 Task: Font style For heading Use Bodoni MT with Light dark cornflower blue 2 colour & bold. font size for heading '12 Pt. 'Change the font style of data to Andalusand font size to  14 Pt. Change the alignment of both headline & data to  Align right. In the sheet  auditingSalesByRegion_2023
Action: Mouse moved to (6, 19)
Screenshot: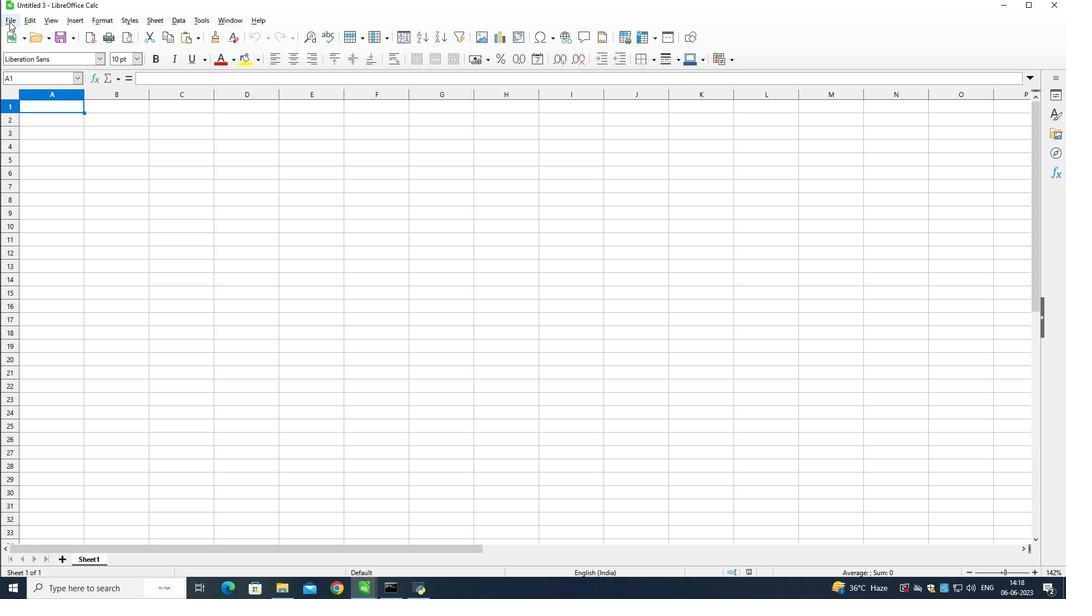 
Action: Mouse pressed left at (6, 19)
Screenshot: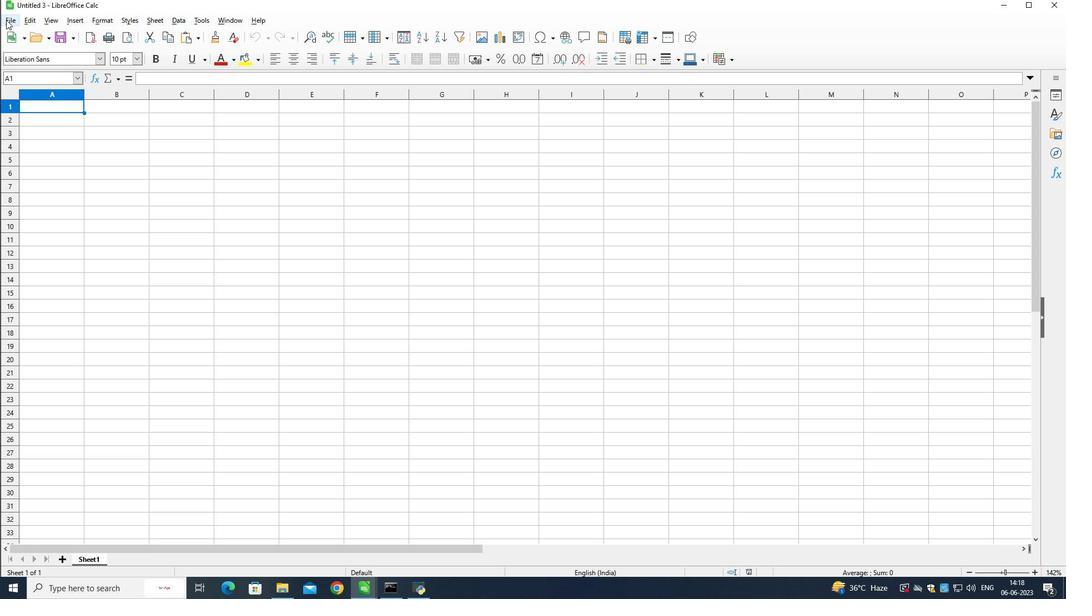 
Action: Mouse moved to (25, 46)
Screenshot: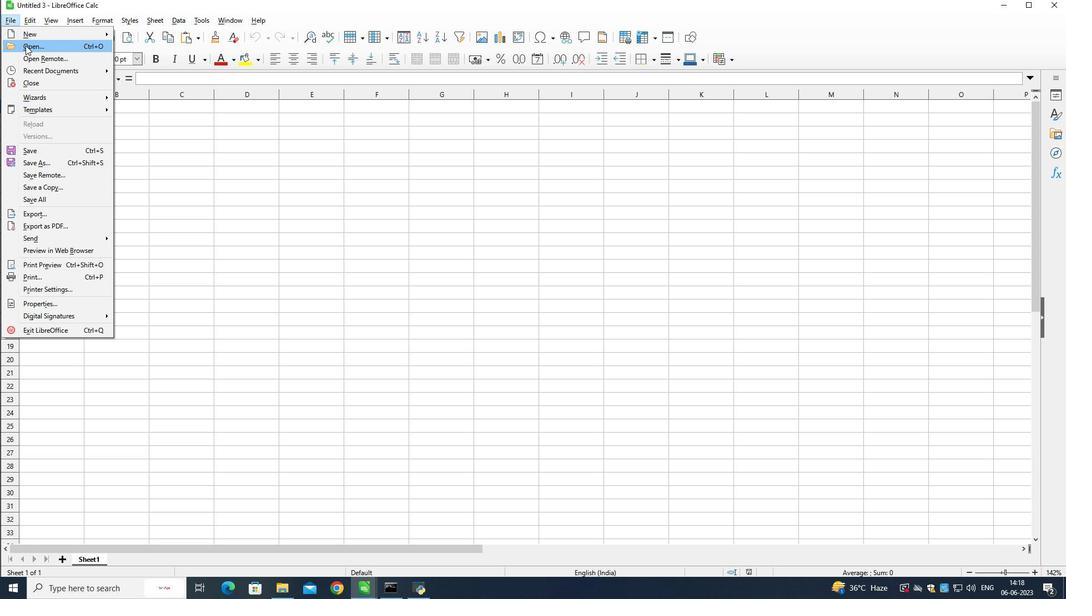 
Action: Mouse pressed left at (25, 46)
Screenshot: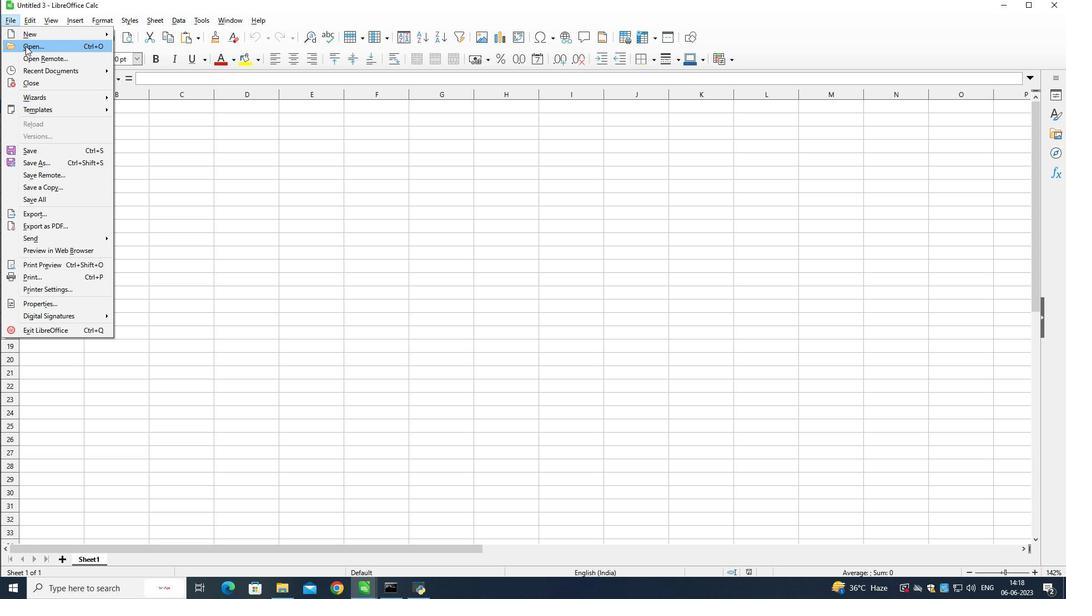 
Action: Mouse moved to (63, 105)
Screenshot: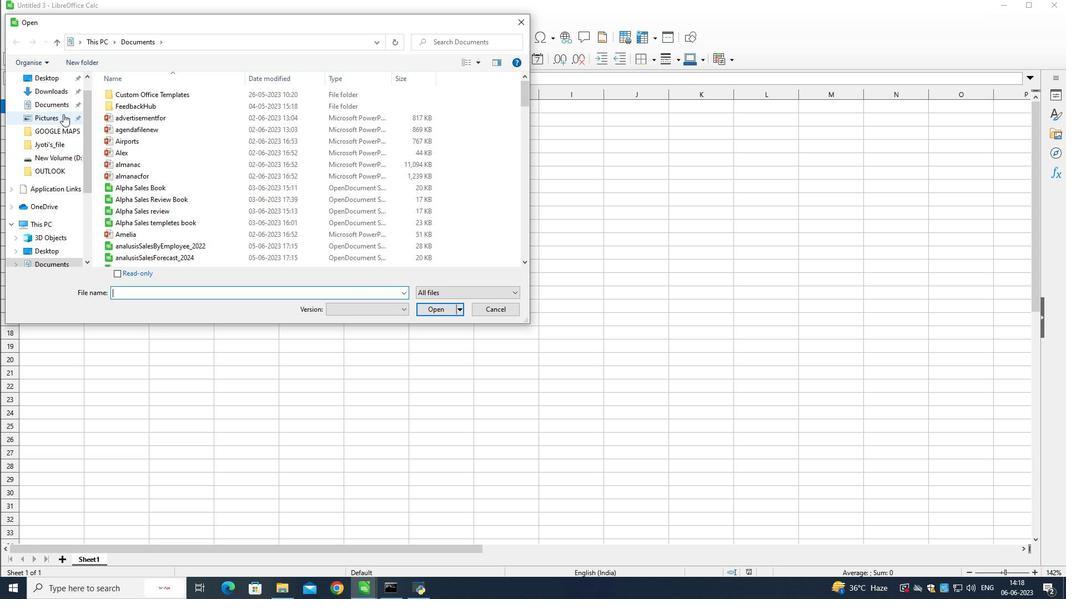 
Action: Mouse scrolled (63, 106) with delta (0, 0)
Screenshot: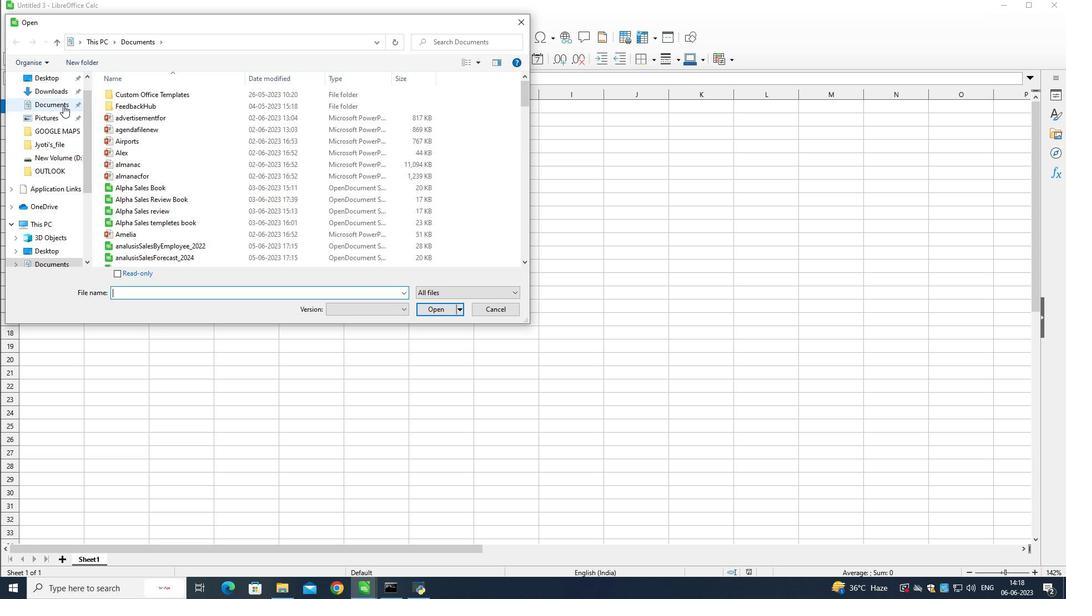 
Action: Mouse scrolled (63, 106) with delta (0, 0)
Screenshot: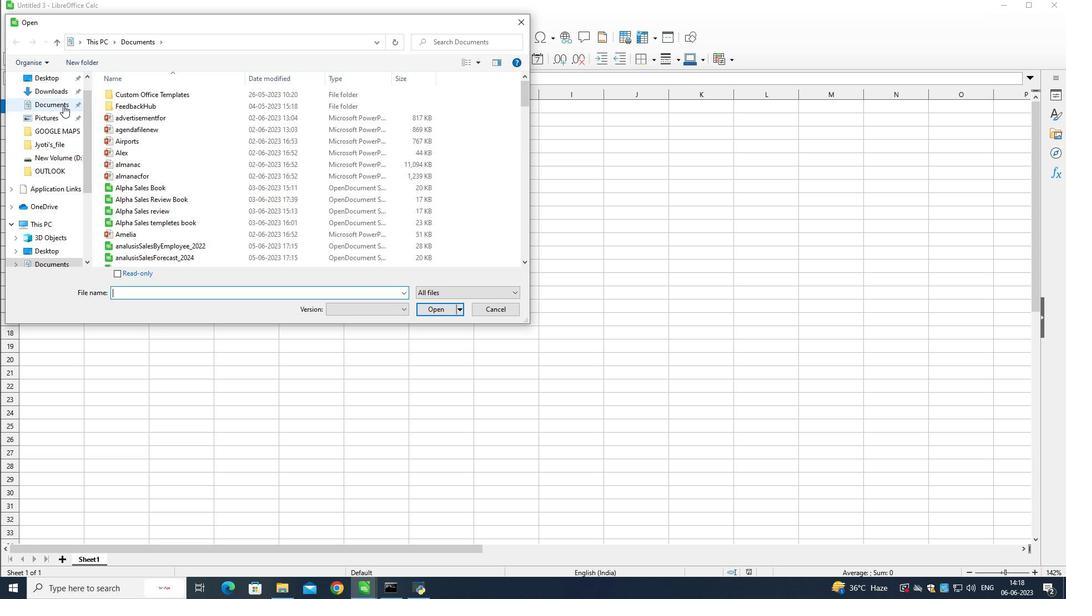 
Action: Mouse scrolled (63, 106) with delta (0, 0)
Screenshot: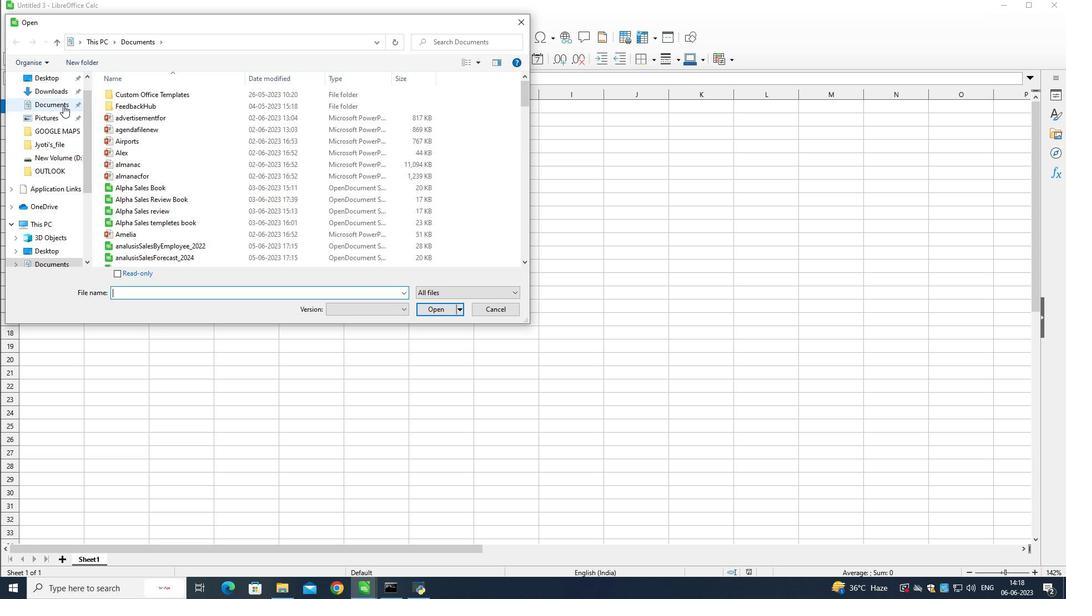 
Action: Mouse scrolled (63, 106) with delta (0, 0)
Screenshot: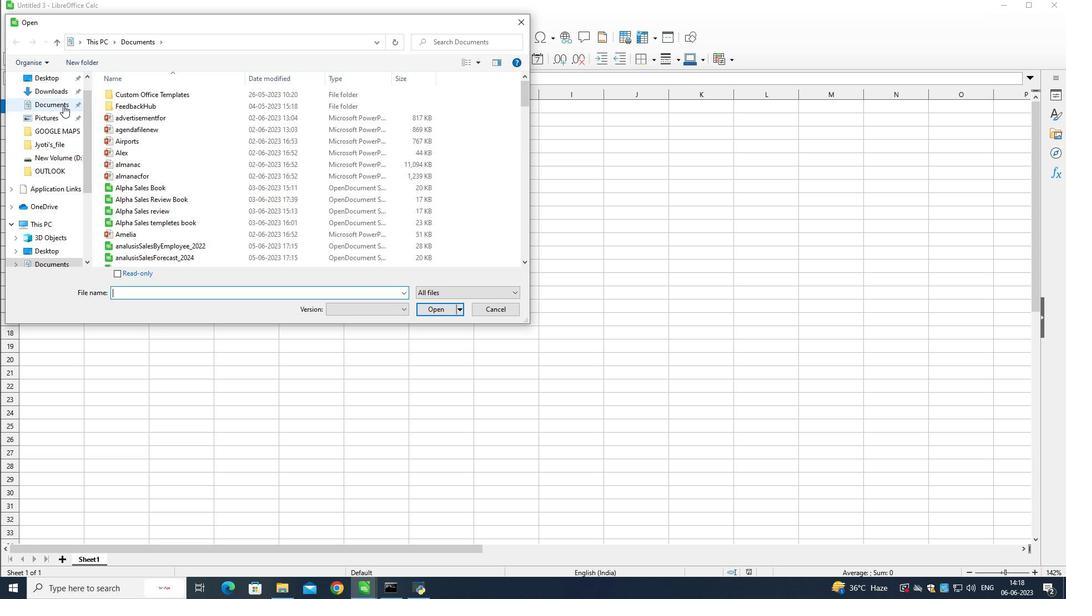 
Action: Mouse moved to (63, 105)
Screenshot: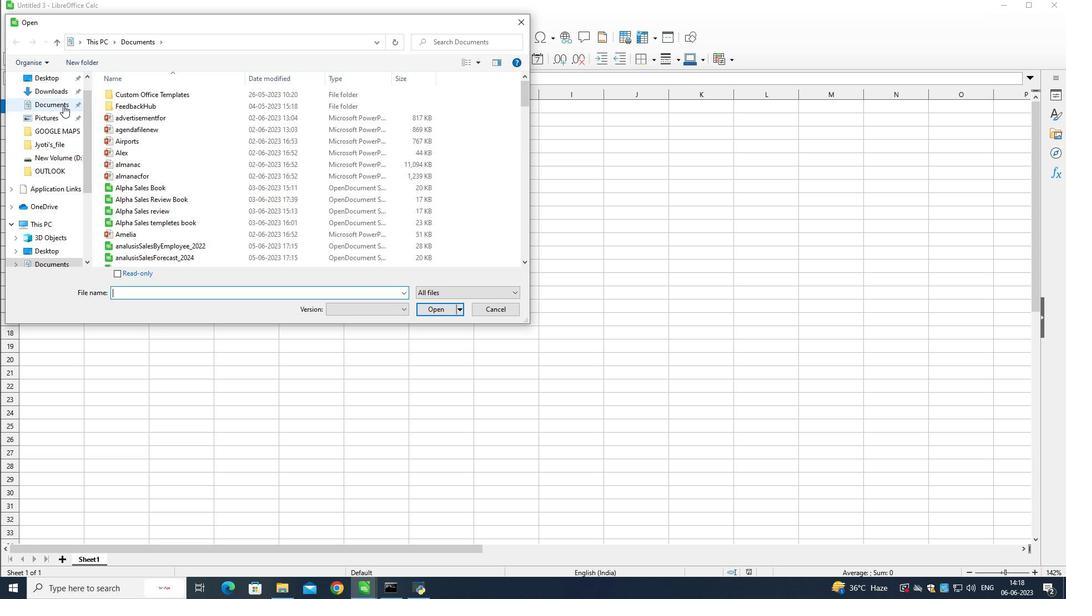 
Action: Mouse scrolled (63, 106) with delta (0, 0)
Screenshot: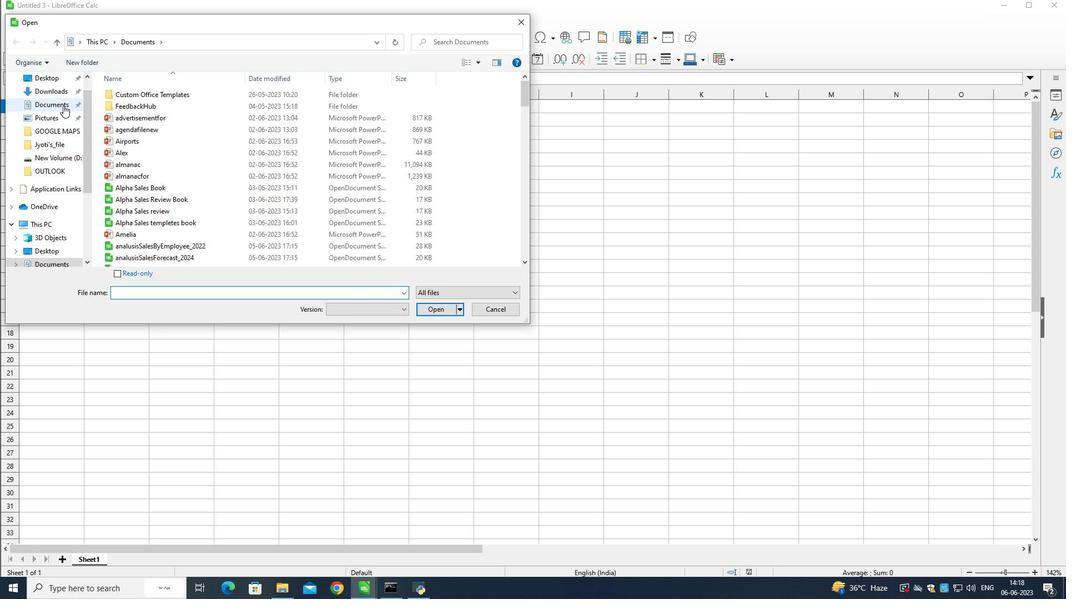 
Action: Mouse scrolled (63, 106) with delta (0, 0)
Screenshot: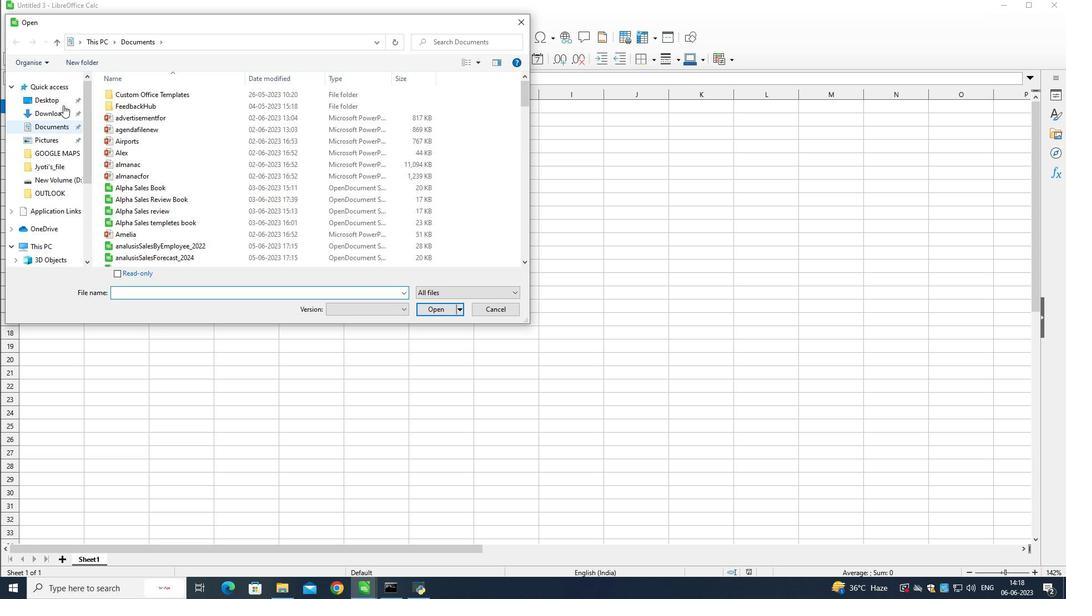 
Action: Mouse scrolled (63, 106) with delta (0, 0)
Screenshot: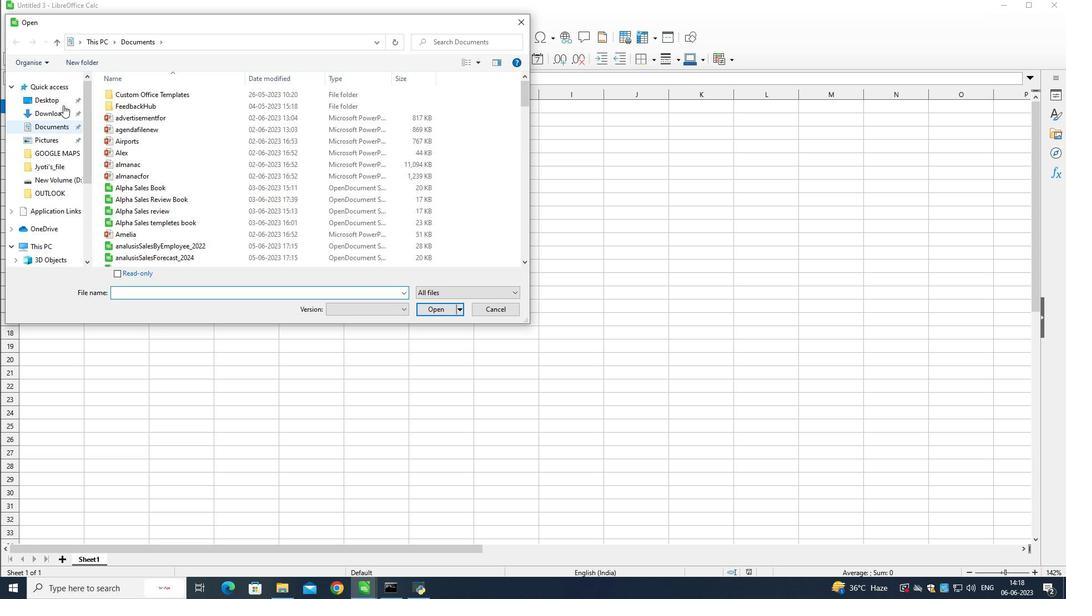 
Action: Mouse moved to (55, 87)
Screenshot: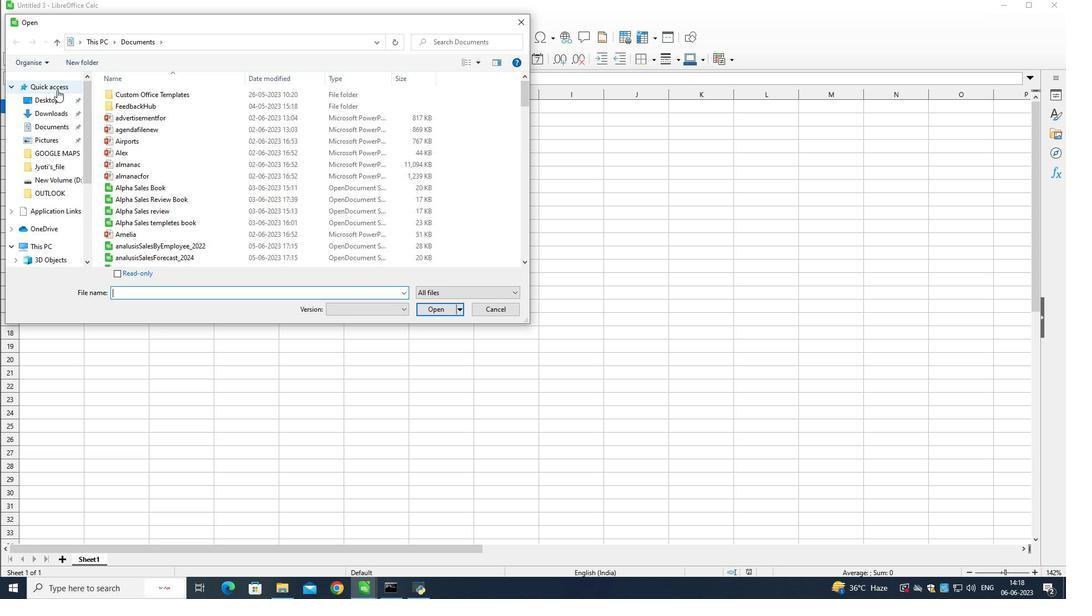 
Action: Mouse pressed left at (55, 87)
Screenshot: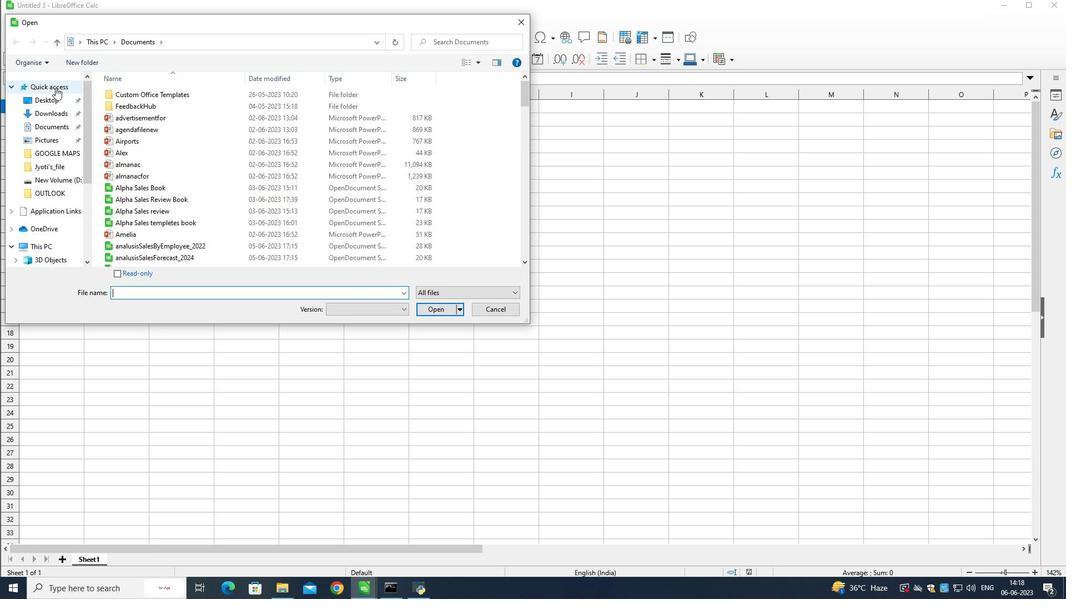 
Action: Mouse moved to (183, 229)
Screenshot: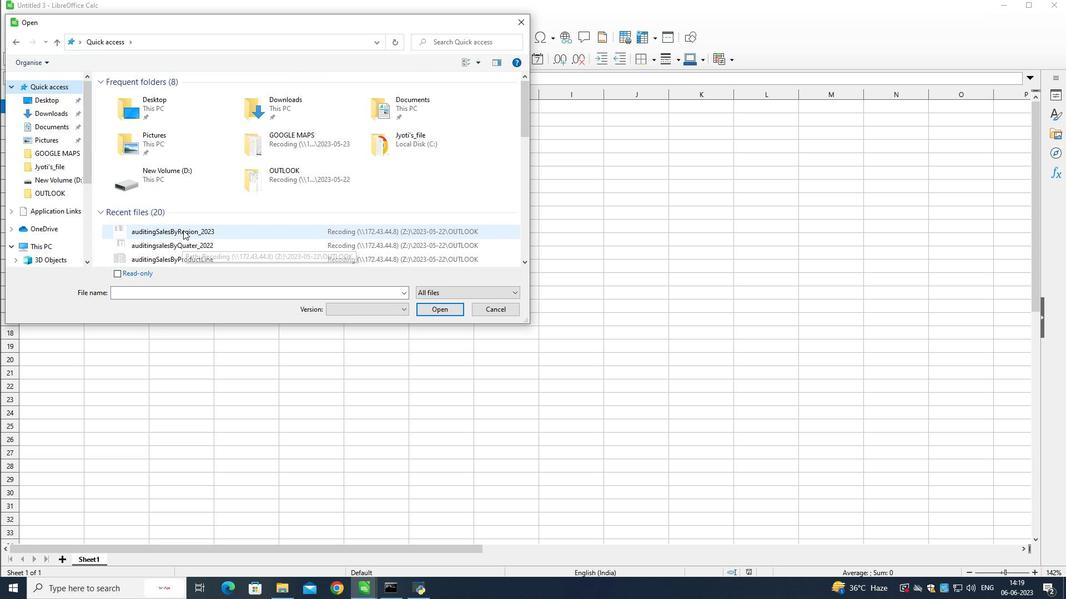 
Action: Mouse pressed left at (183, 229)
Screenshot: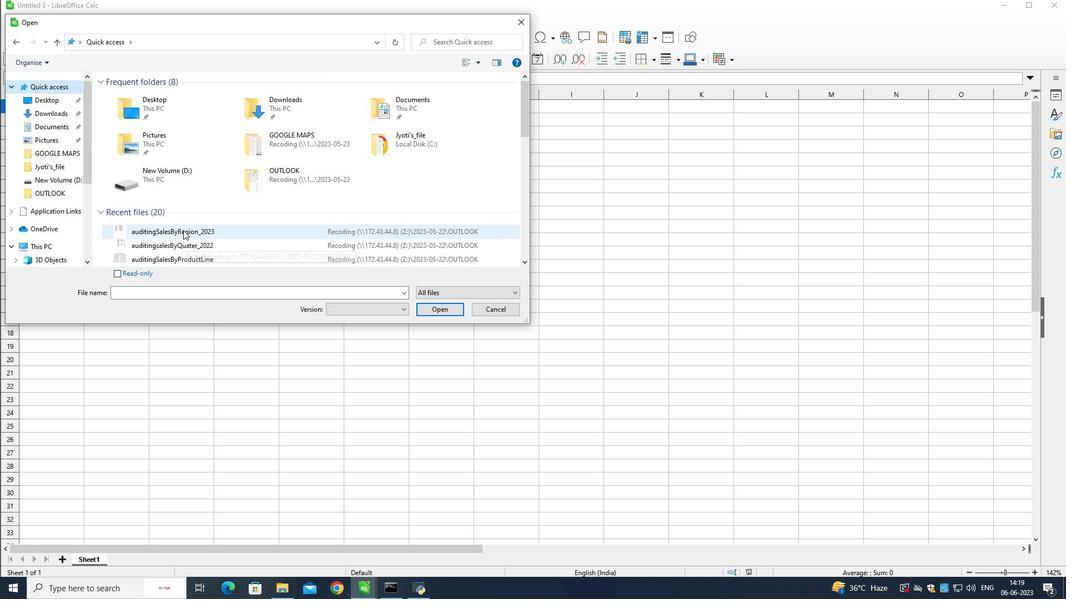 
Action: Mouse moved to (439, 307)
Screenshot: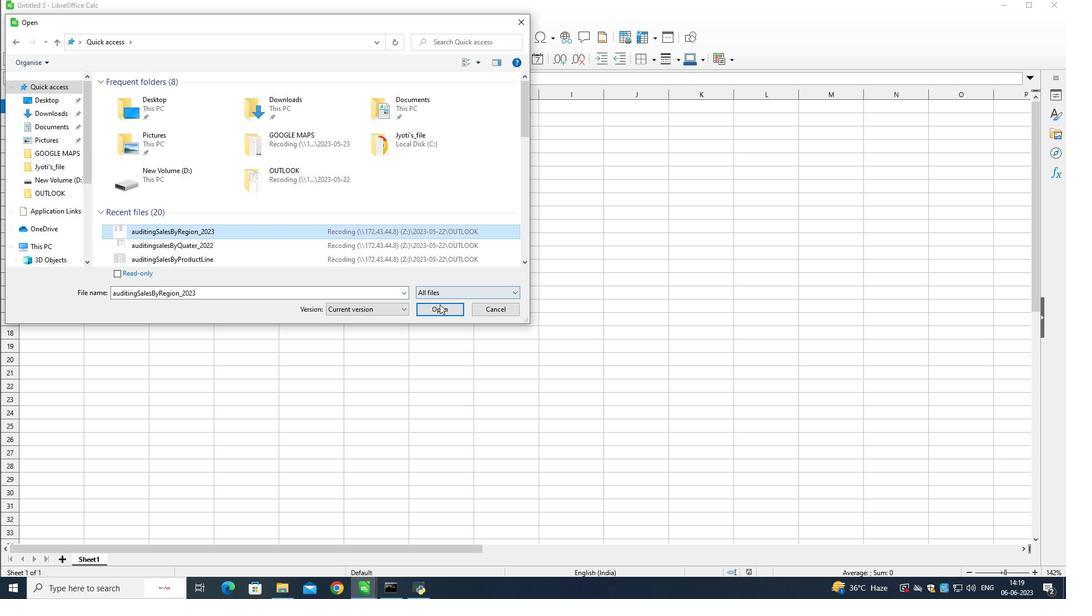 
Action: Mouse pressed left at (439, 307)
Screenshot: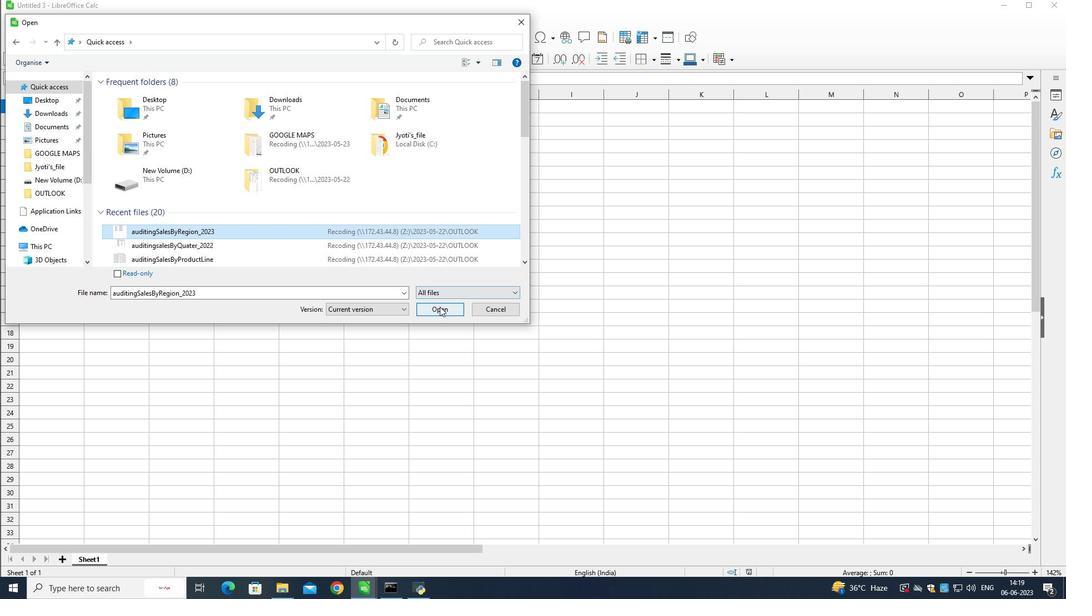 
Action: Mouse moved to (123, 102)
Screenshot: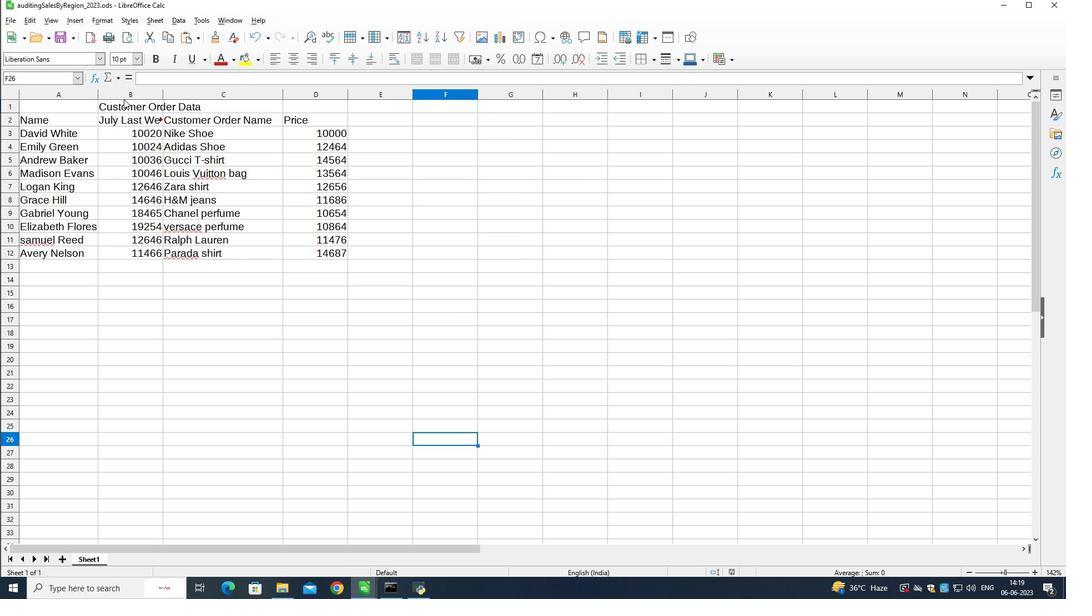 
Action: Mouse pressed left at (123, 102)
Screenshot: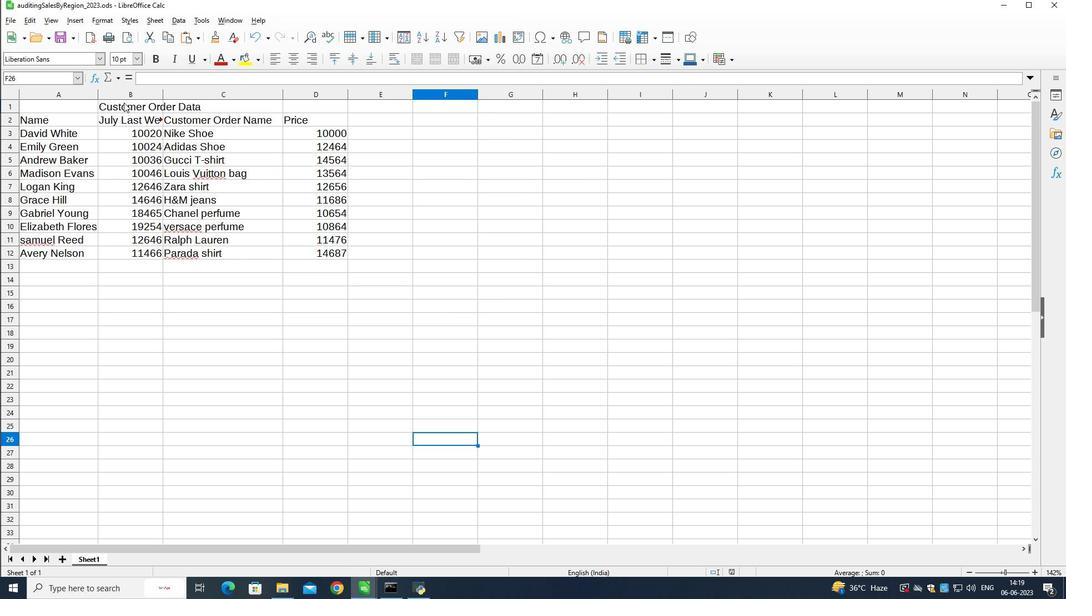 
Action: Mouse pressed left at (123, 102)
Screenshot: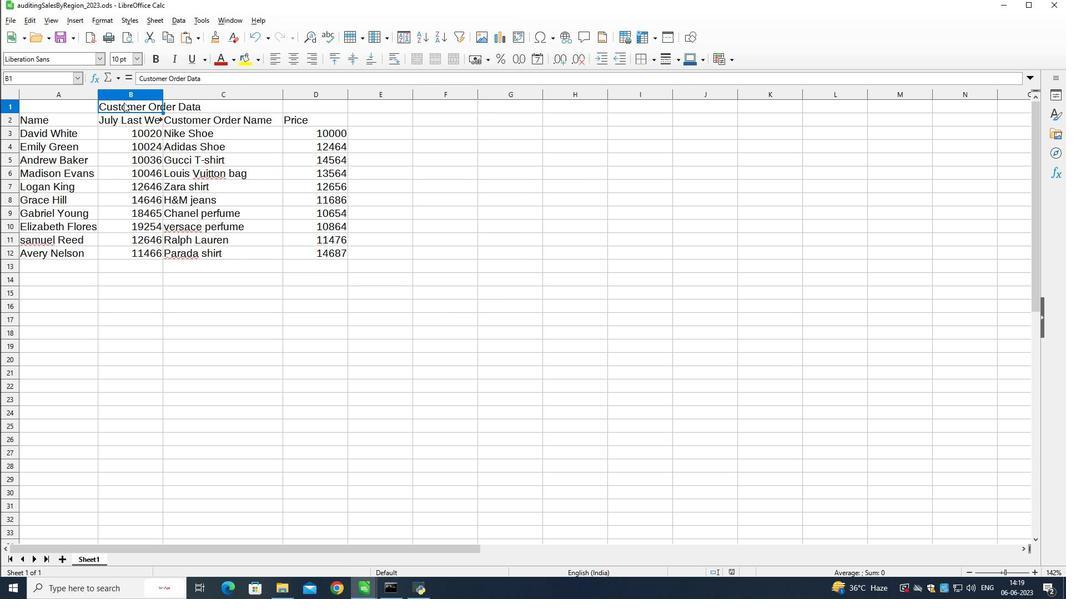
Action: Mouse pressed left at (123, 102)
Screenshot: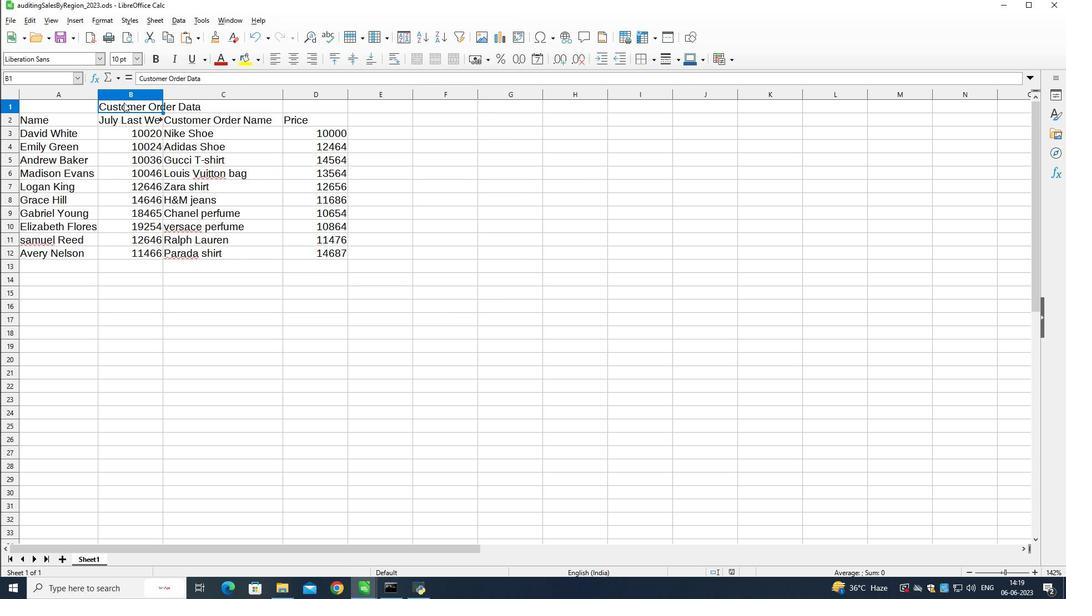 
Action: Mouse moved to (81, 56)
Screenshot: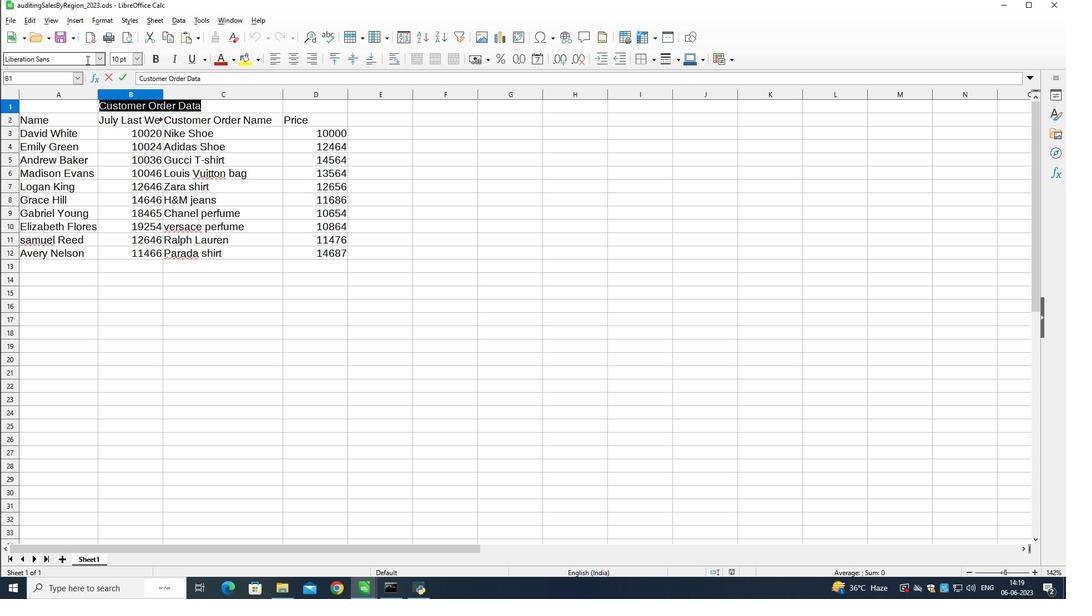 
Action: Mouse pressed left at (81, 56)
Screenshot: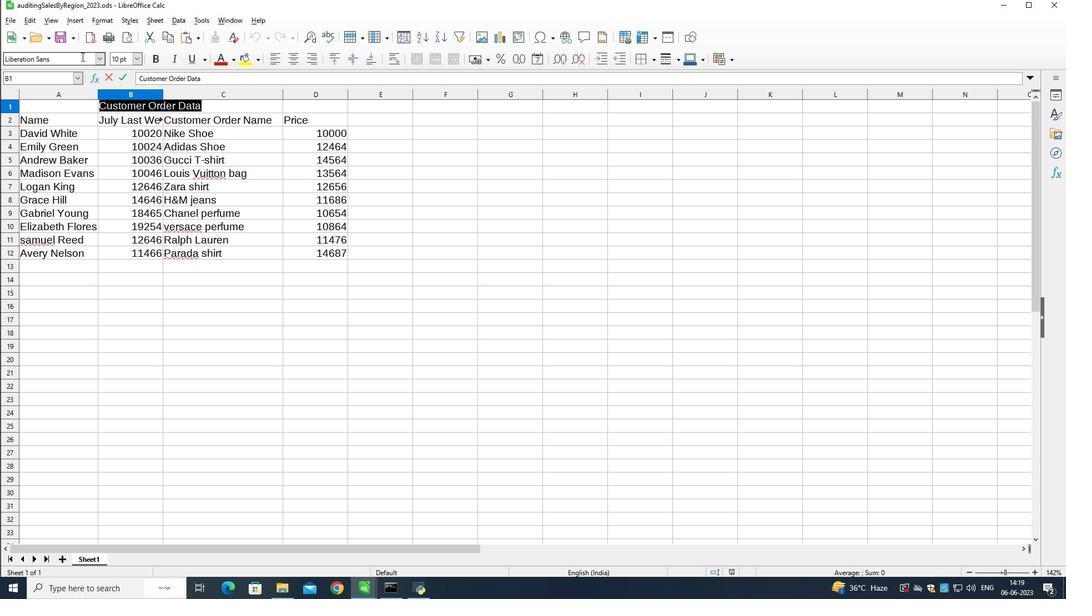 
Action: Mouse pressed left at (81, 56)
Screenshot: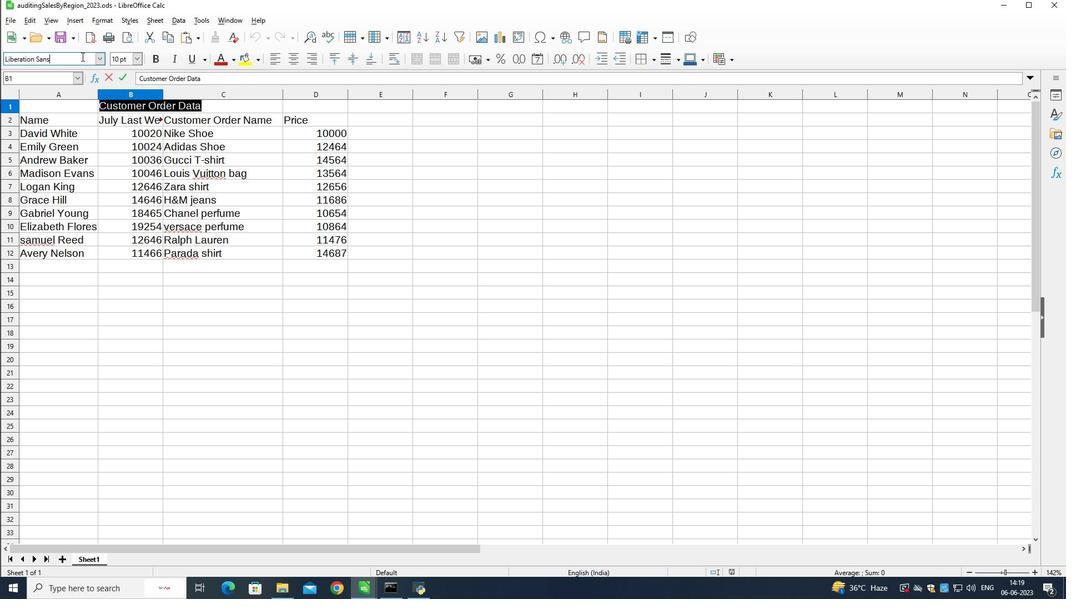 
Action: Mouse pressed left at (81, 56)
Screenshot: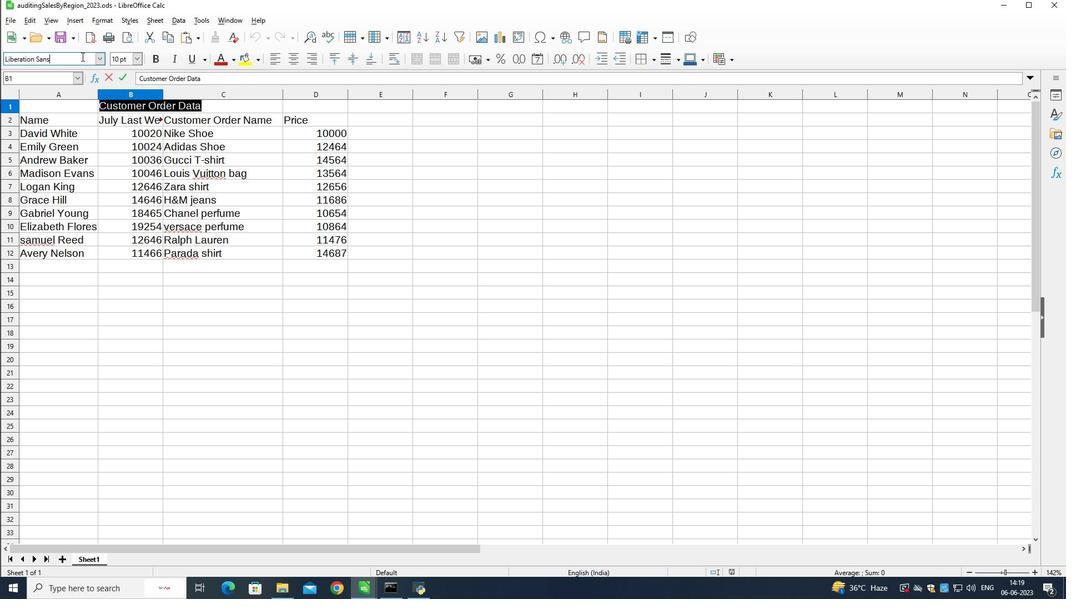 
Action: Key pressed <Key.shift>Bodoni<Key.enter>
Screenshot: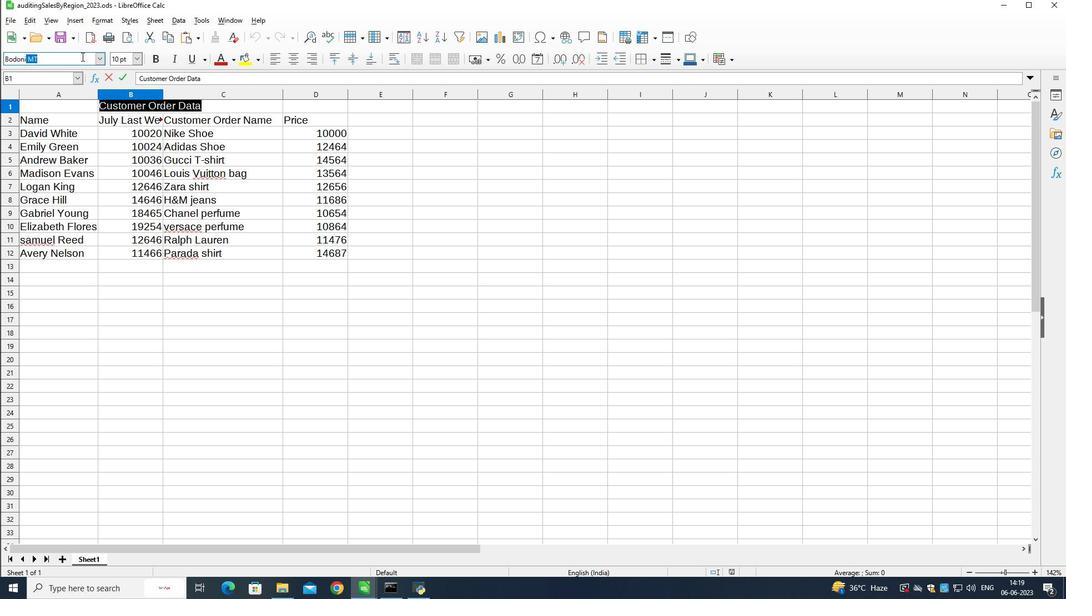
Action: Mouse moved to (233, 61)
Screenshot: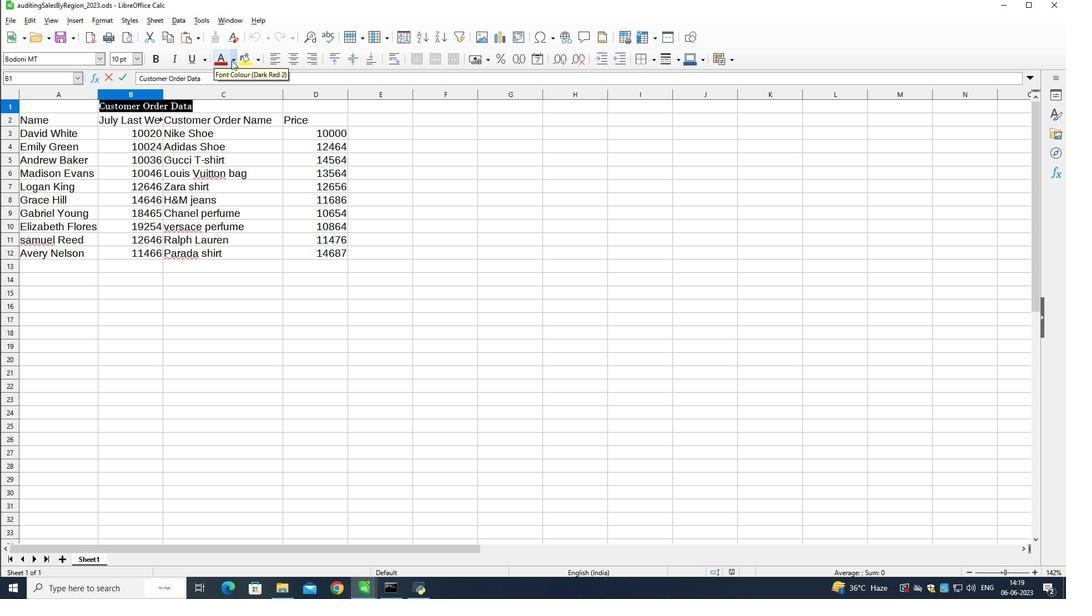 
Action: Mouse pressed left at (233, 61)
Screenshot: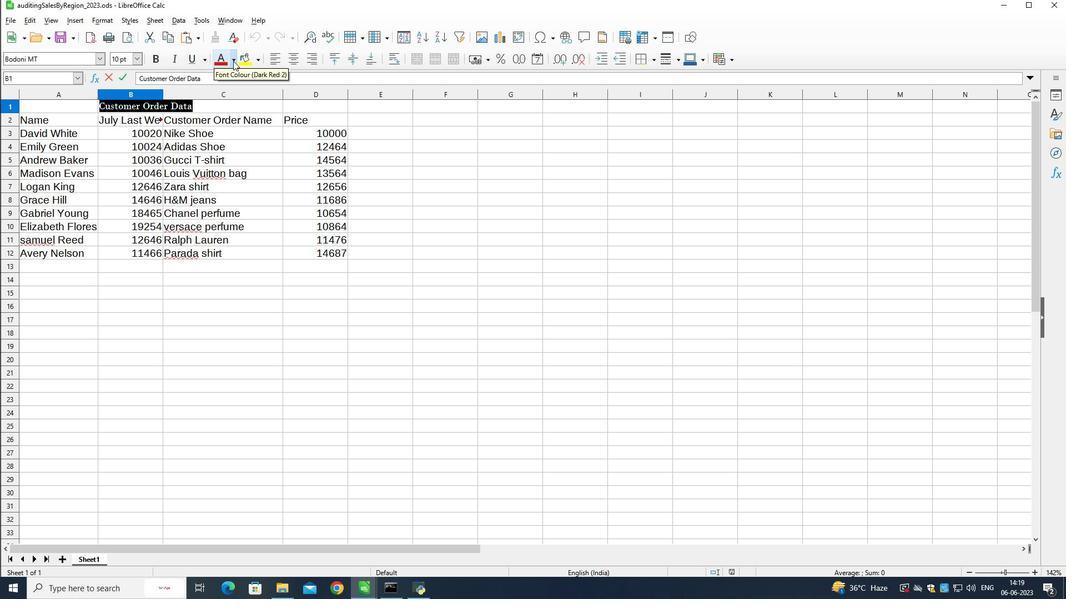 
Action: Mouse moved to (260, 239)
Screenshot: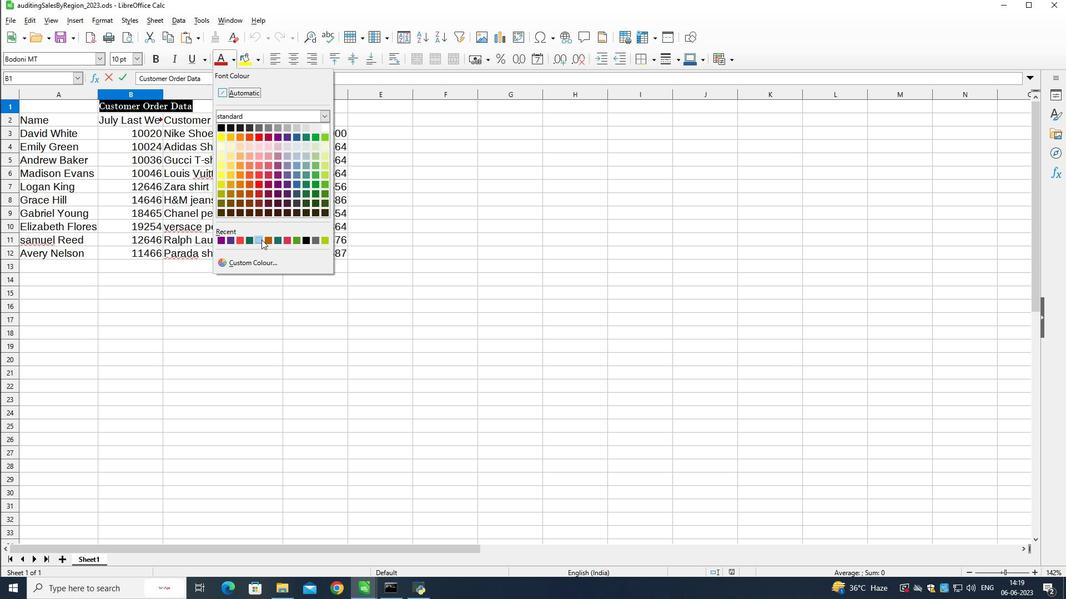 
Action: Mouse pressed left at (260, 239)
Screenshot: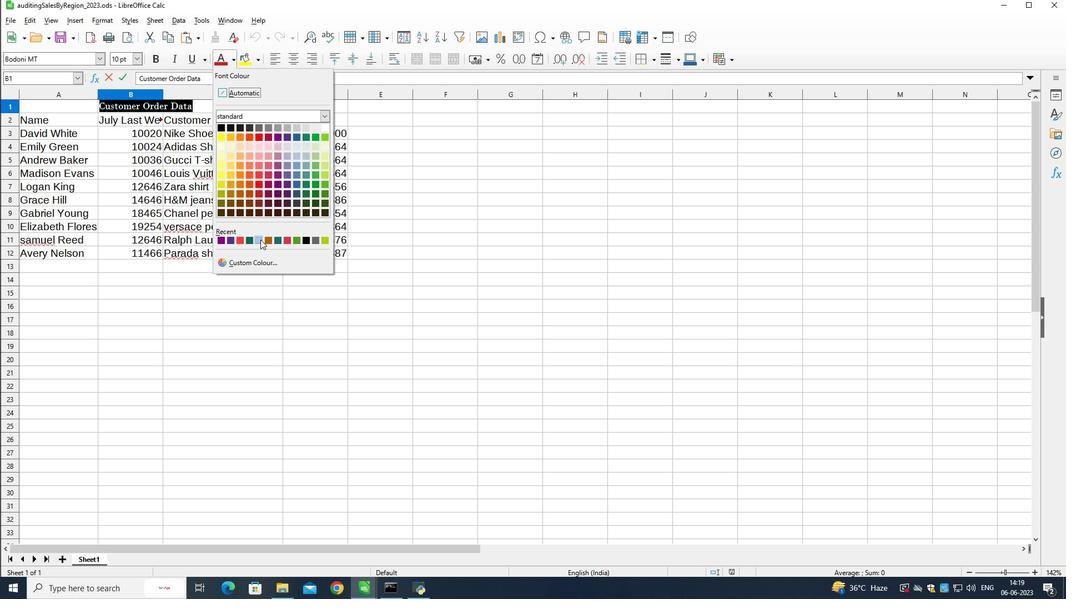 
Action: Mouse moved to (152, 59)
Screenshot: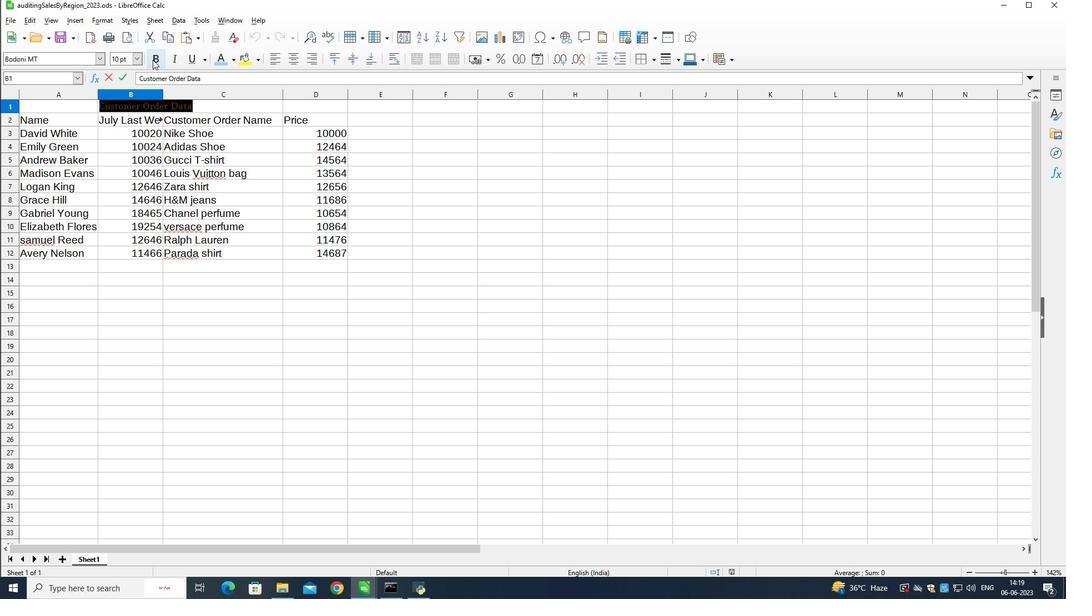 
Action: Mouse pressed left at (152, 59)
Screenshot: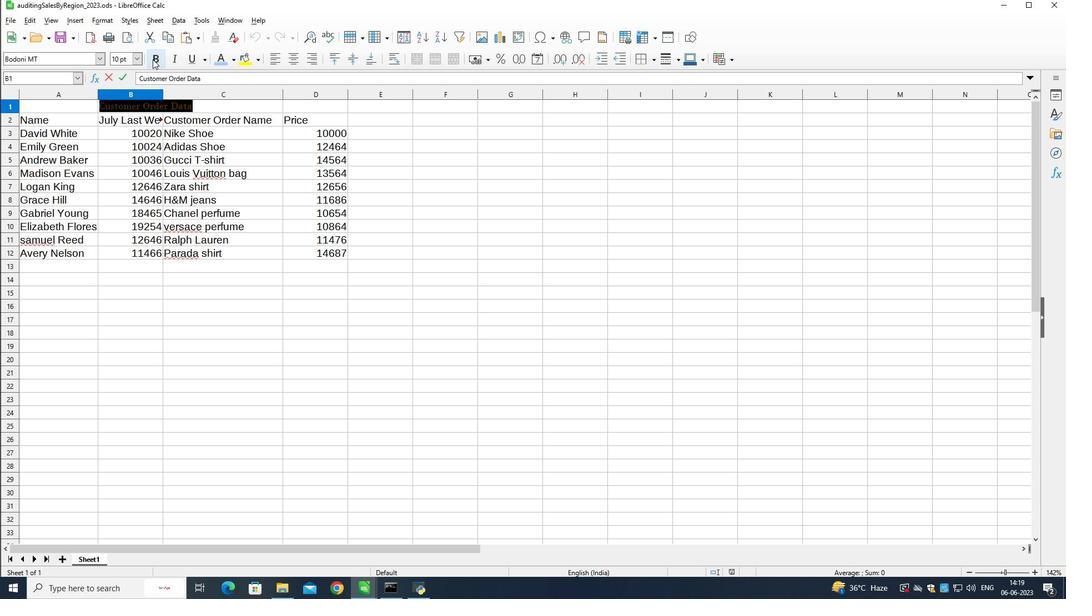 
Action: Mouse moved to (137, 62)
Screenshot: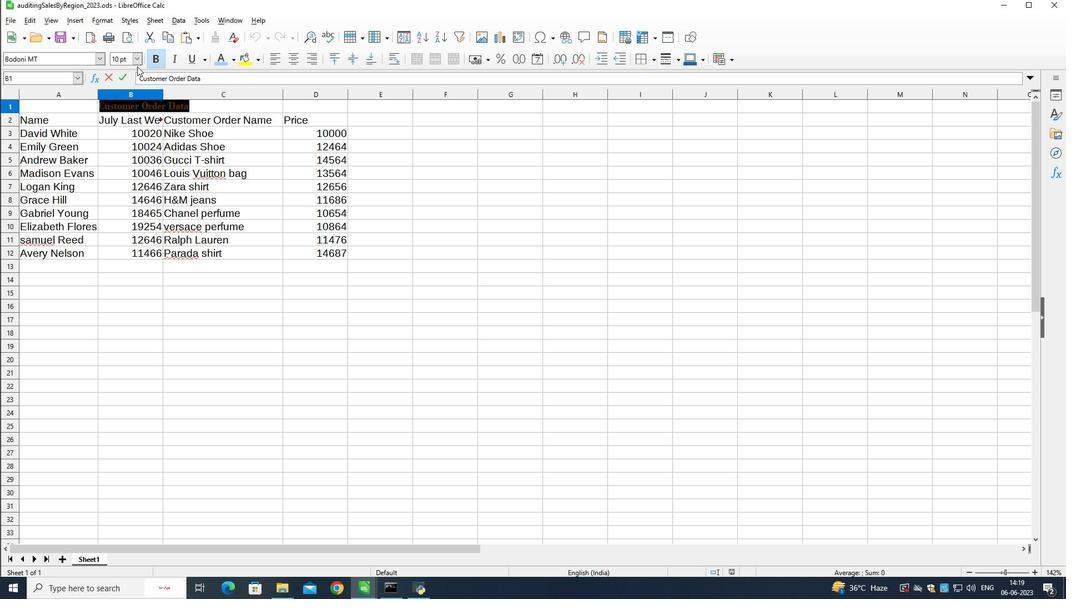 
Action: Mouse pressed left at (137, 62)
Screenshot: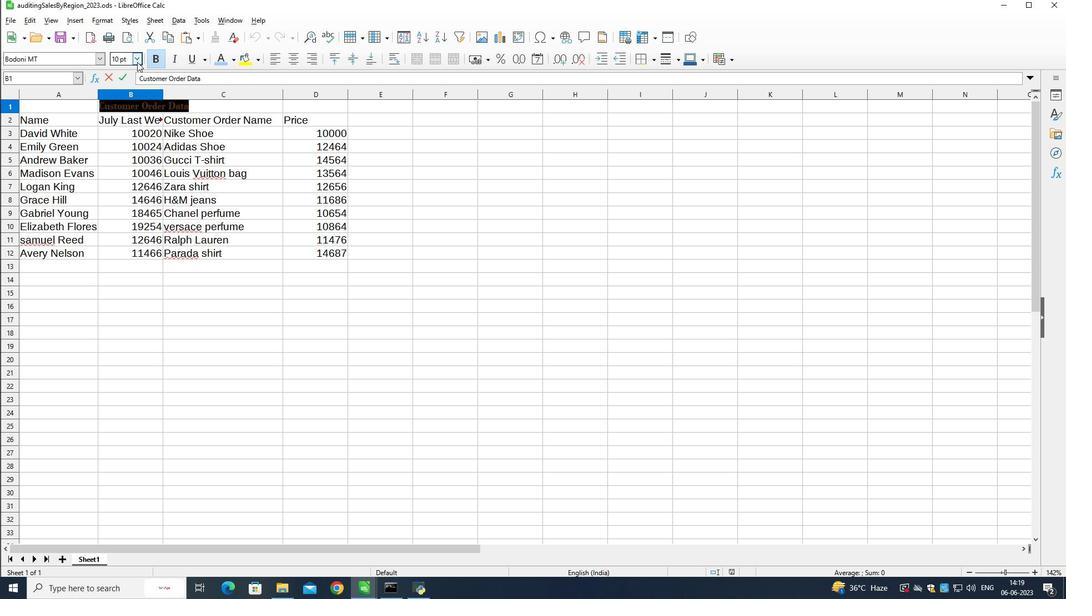 
Action: Mouse moved to (121, 134)
Screenshot: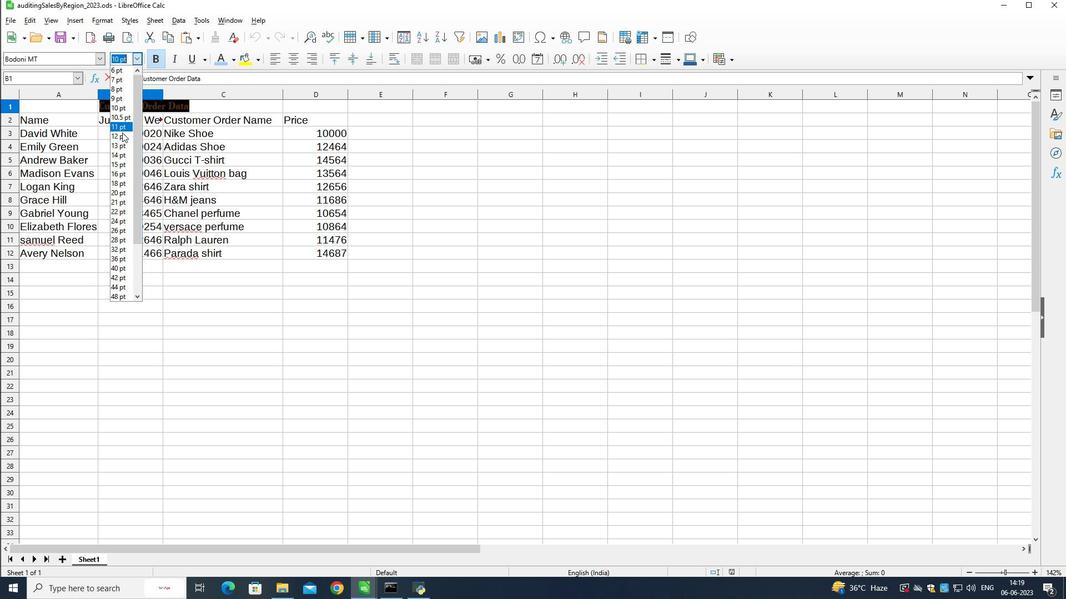 
Action: Mouse pressed left at (121, 134)
Screenshot: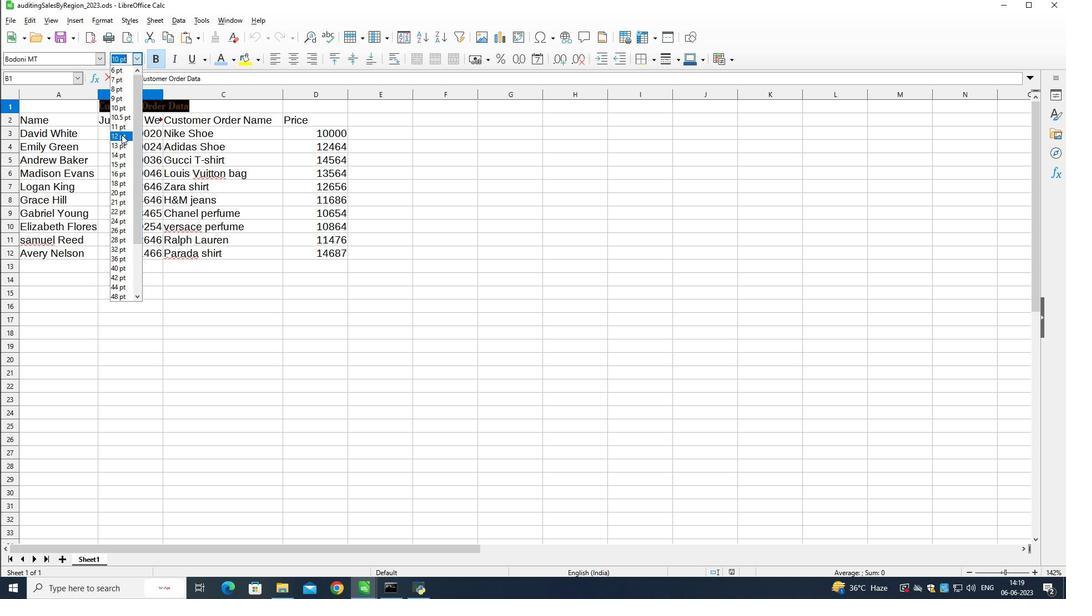
Action: Mouse moved to (107, 245)
Screenshot: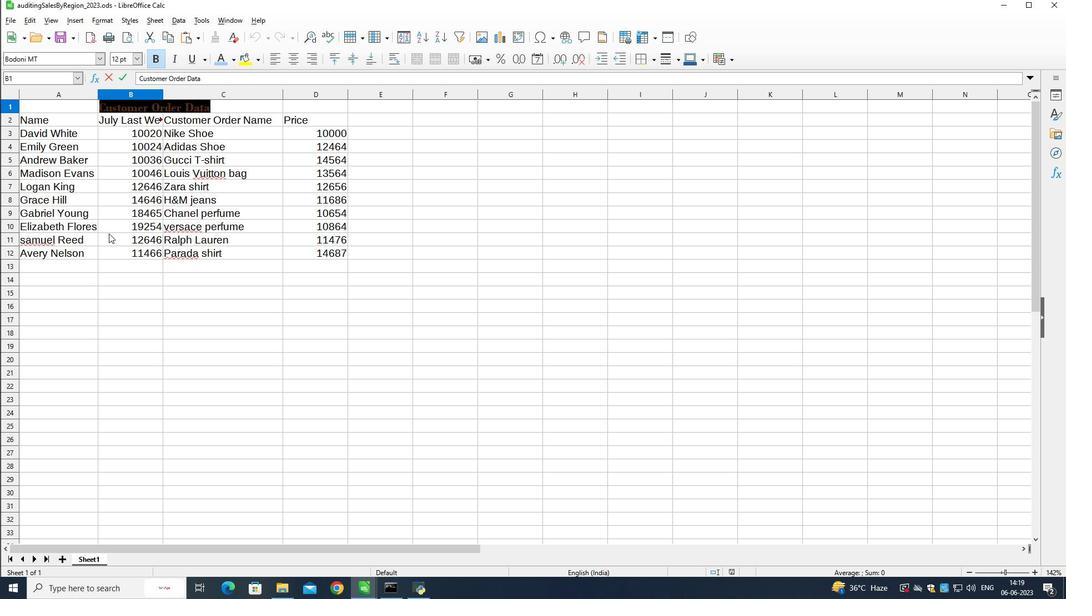 
Action: Mouse pressed left at (107, 245)
Screenshot: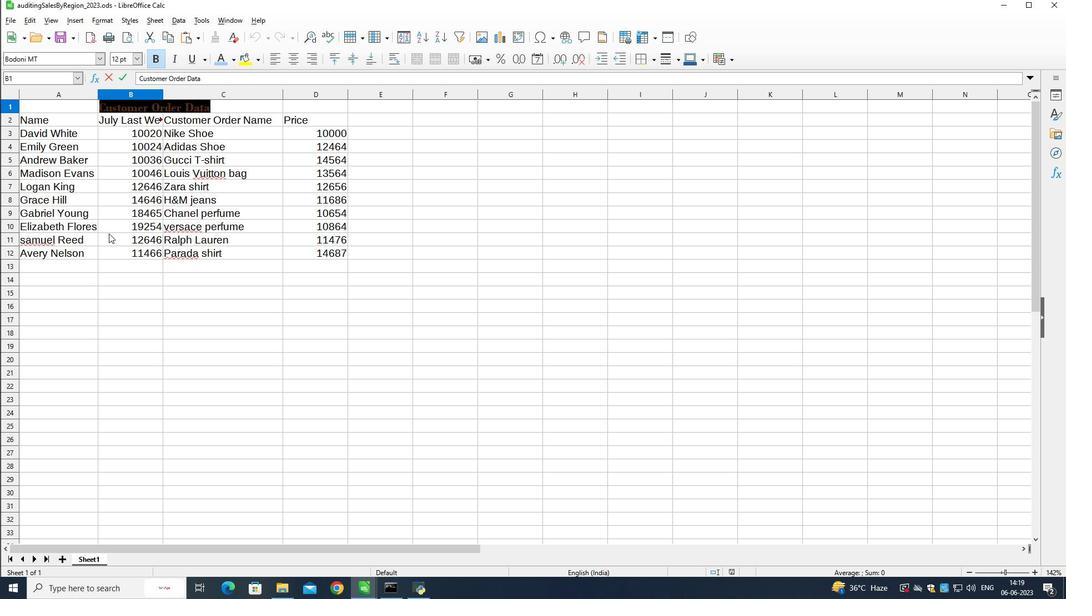 
Action: Mouse moved to (47, 122)
Screenshot: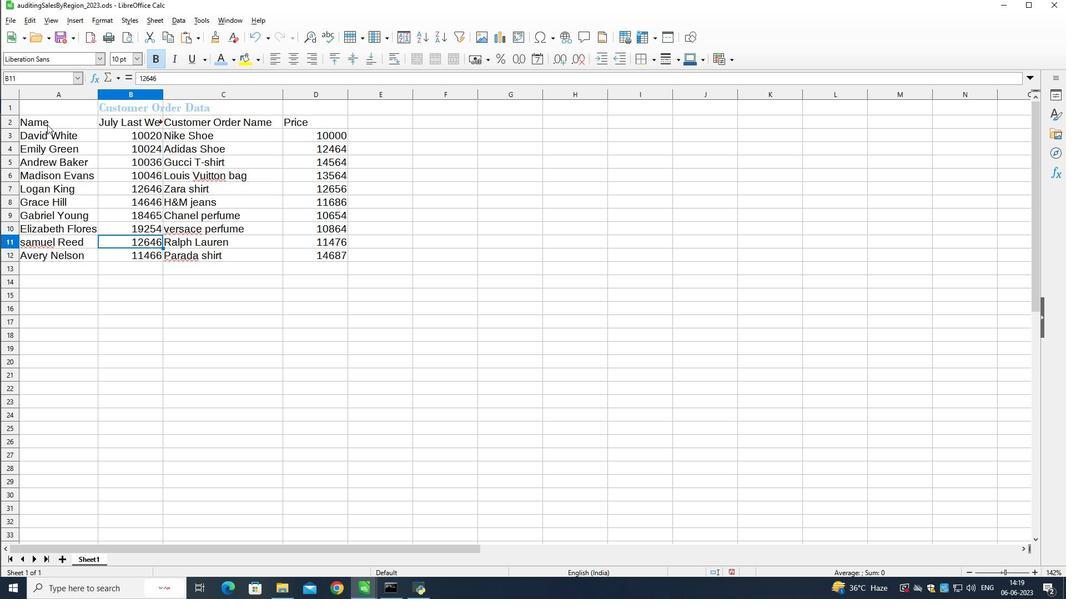 
Action: Mouse pressed left at (47, 122)
Screenshot: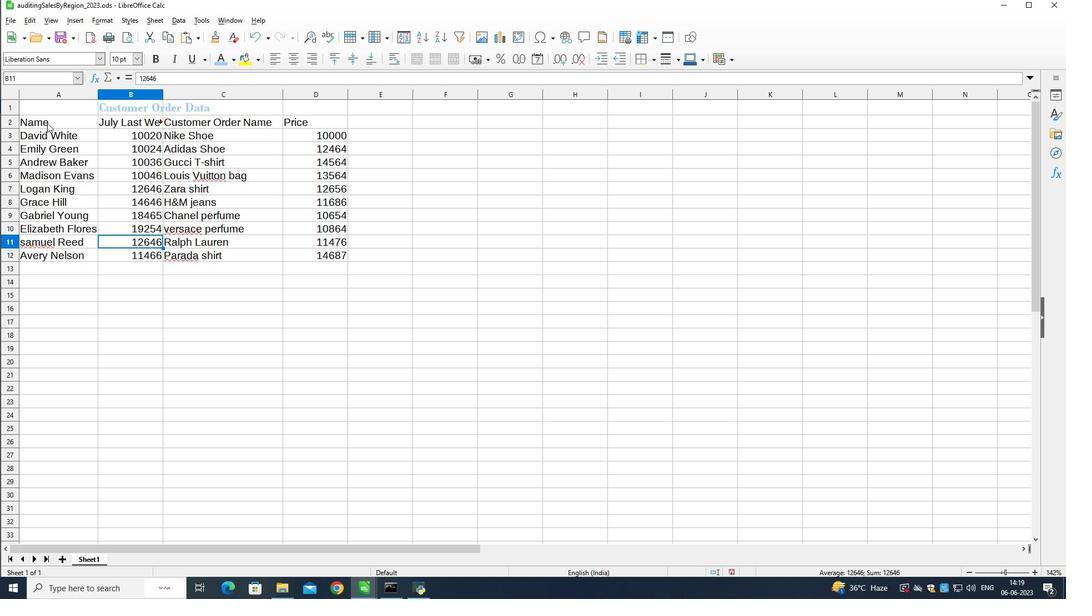 
Action: Mouse moved to (72, 56)
Screenshot: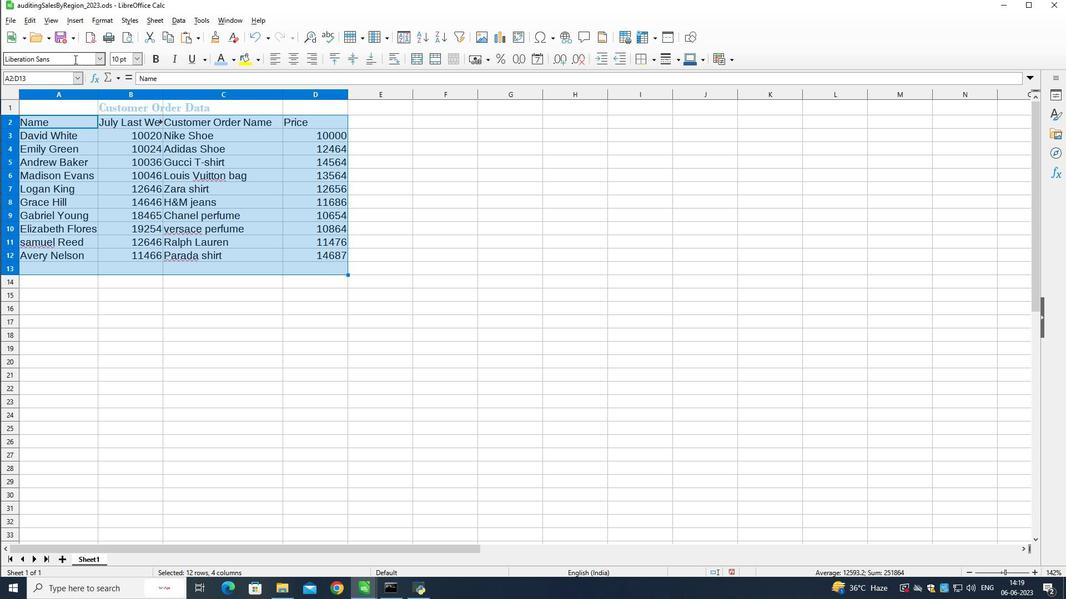 
Action: Mouse pressed left at (72, 56)
Screenshot: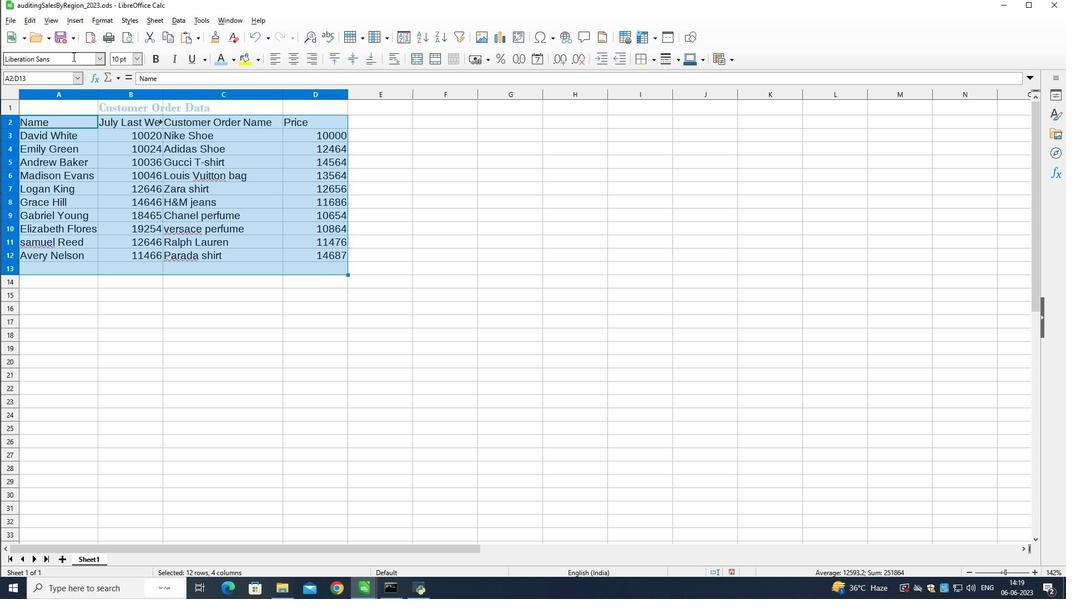 
Action: Mouse pressed left at (72, 56)
Screenshot: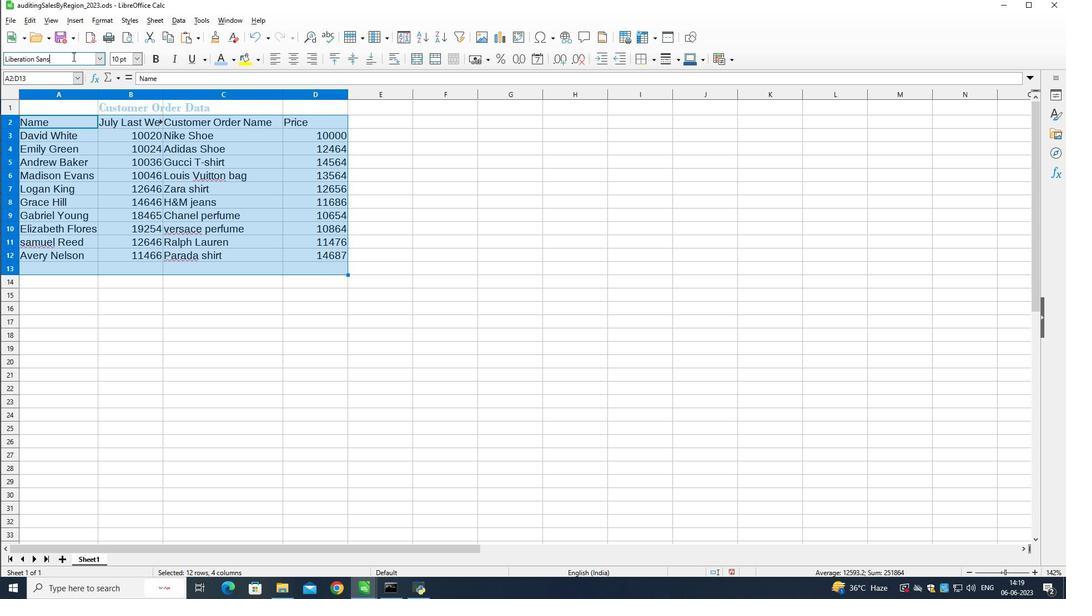 
Action: Mouse pressed left at (72, 56)
Screenshot: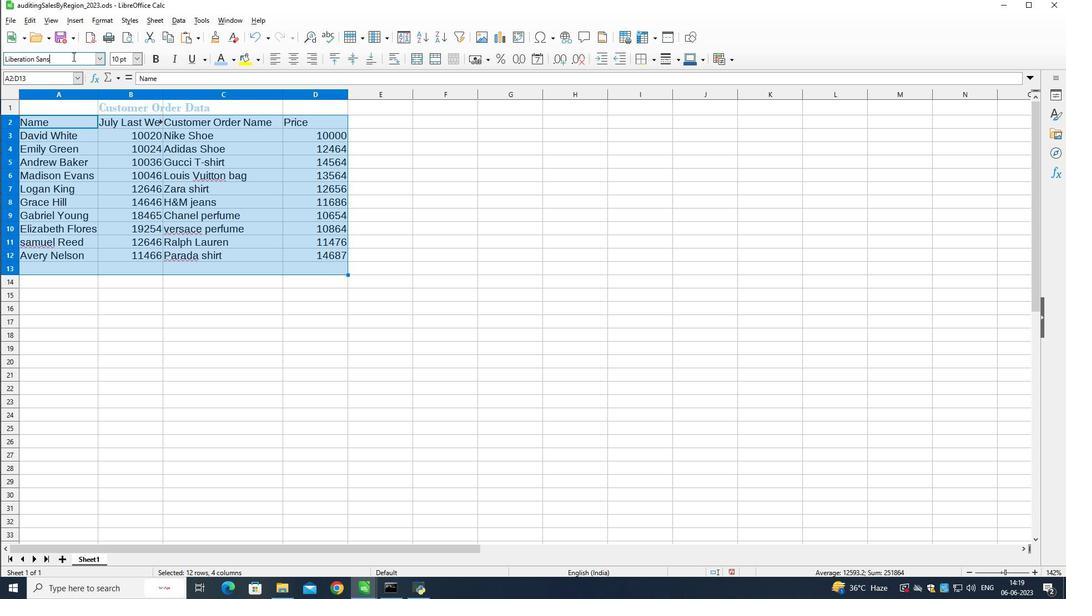
Action: Key pressed <Key.shift>Andalus<Key.enter>
Screenshot: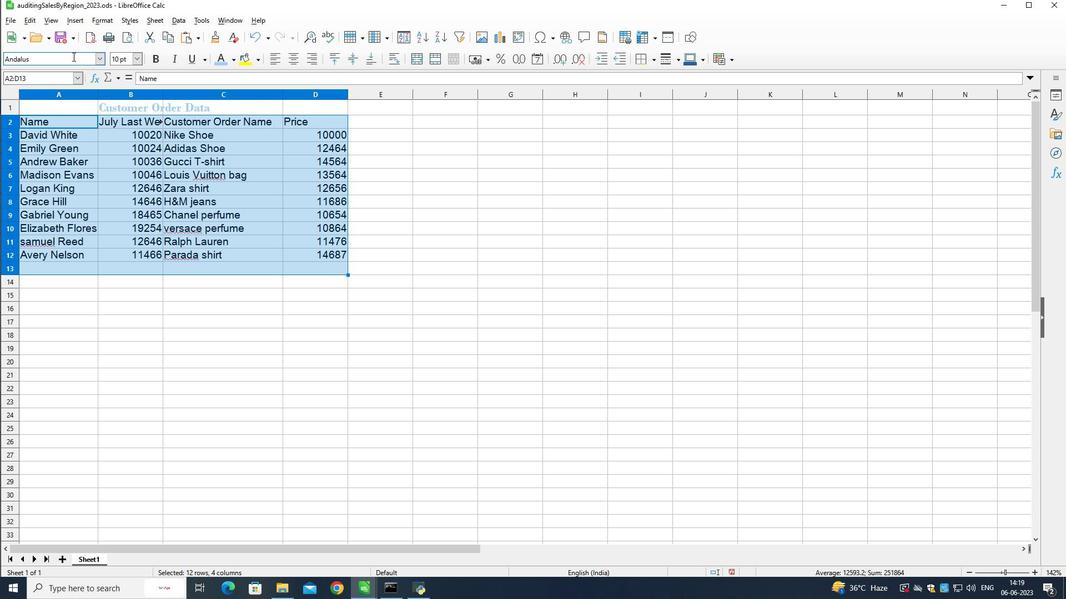 
Action: Mouse moved to (139, 58)
Screenshot: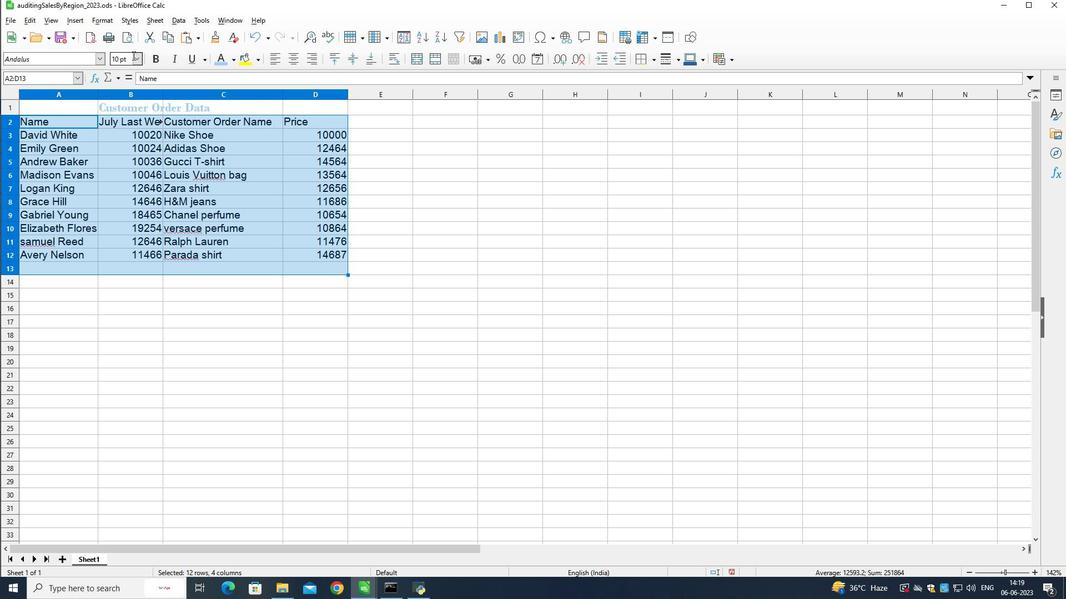 
Action: Mouse pressed left at (139, 58)
Screenshot: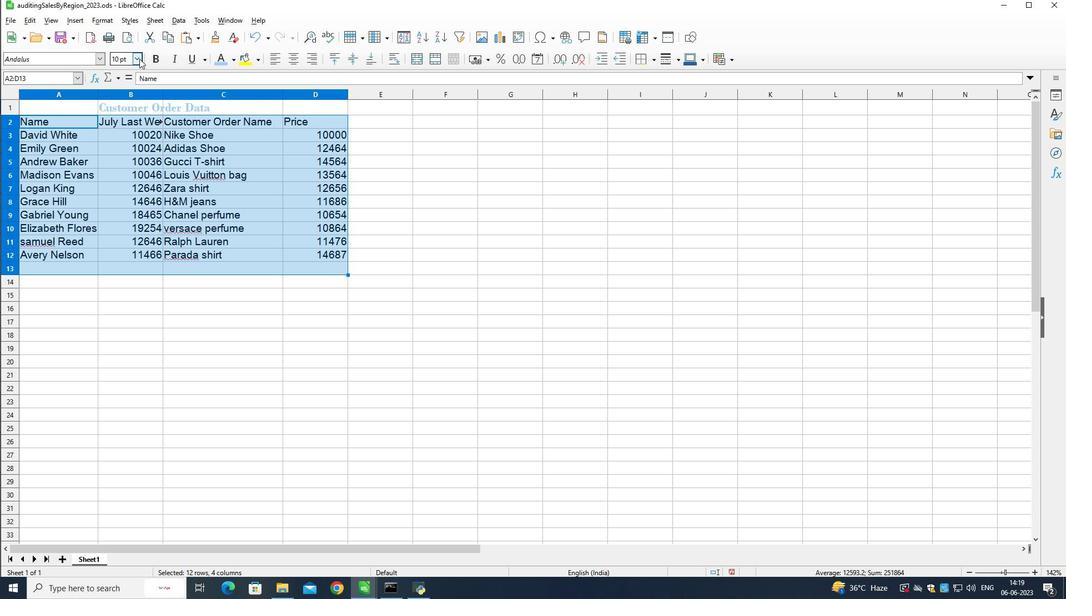 
Action: Mouse moved to (124, 153)
Screenshot: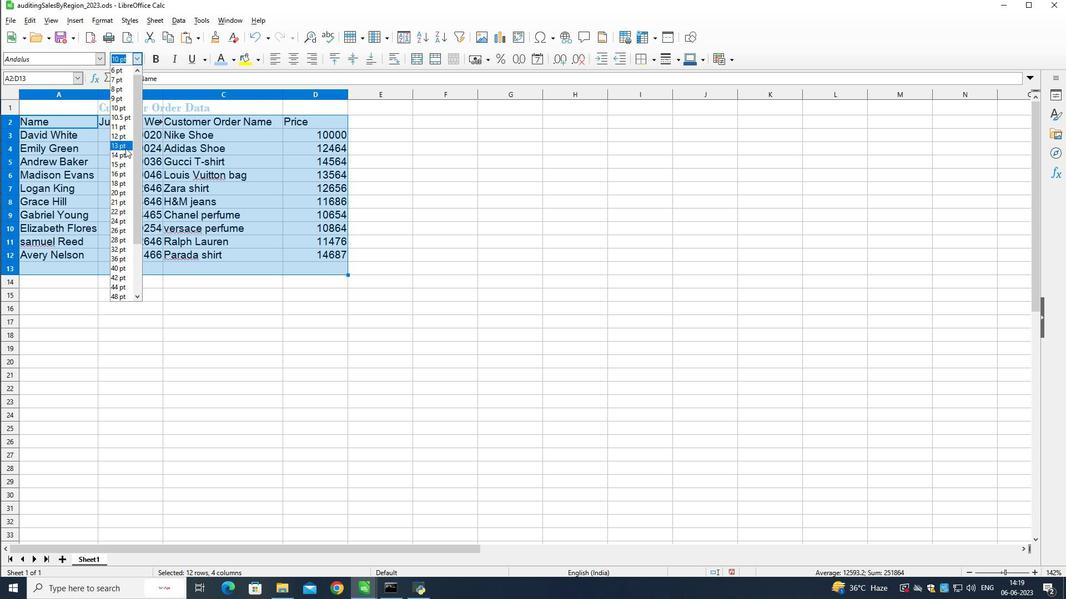 
Action: Mouse pressed left at (124, 153)
Screenshot: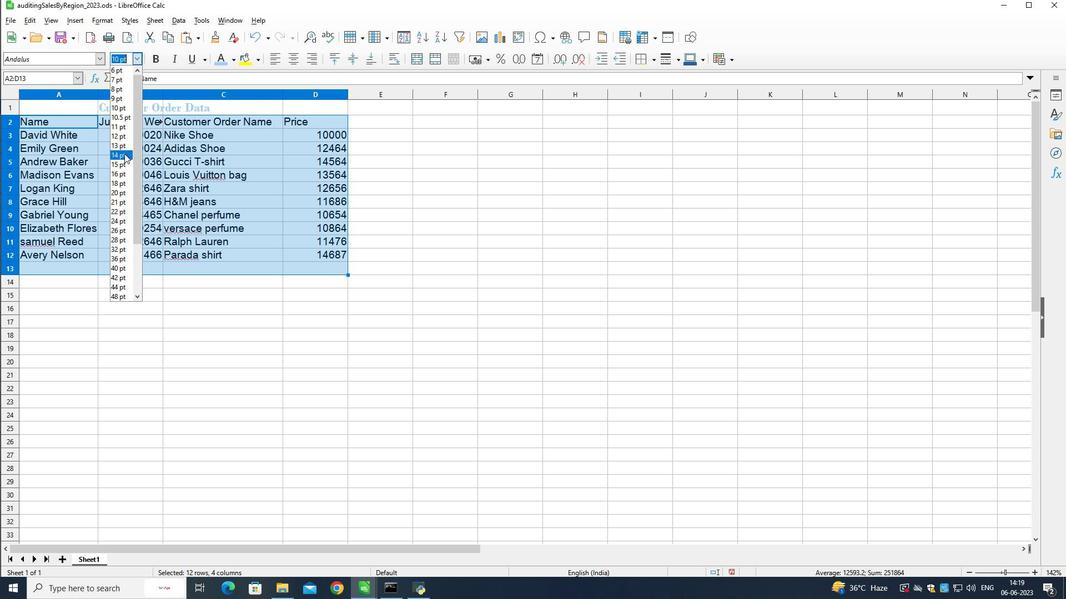 
Action: Mouse moved to (362, 237)
Screenshot: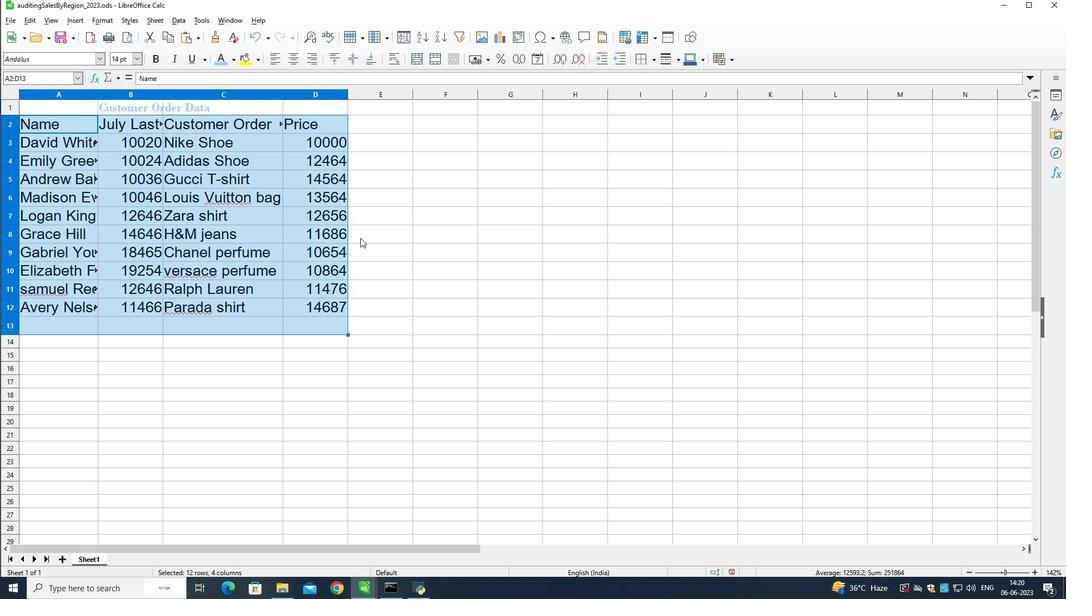 
Action: Mouse pressed left at (362, 237)
Screenshot: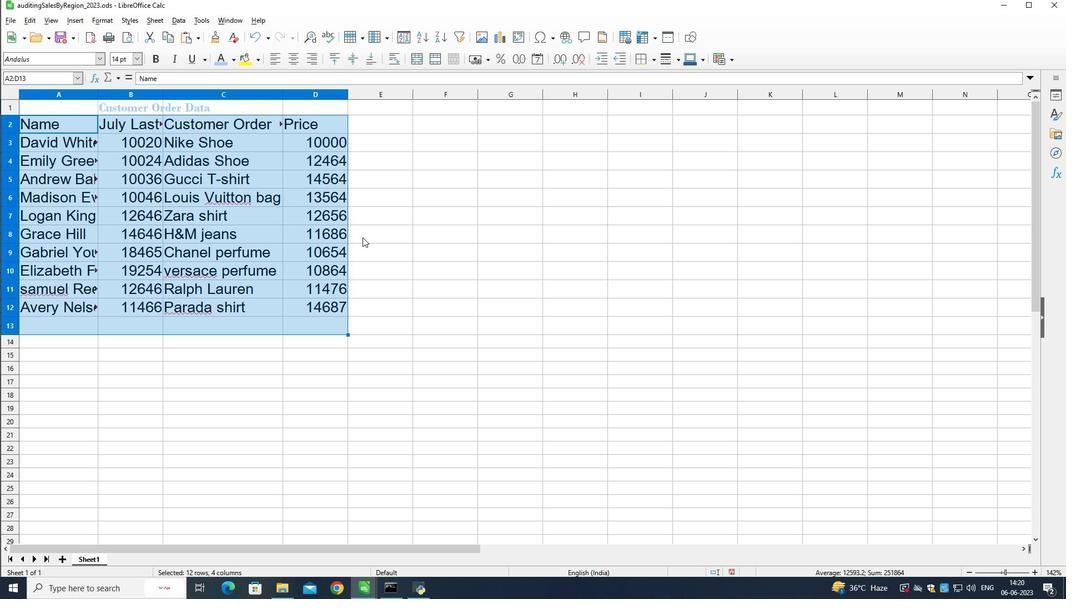 
Action: Mouse moved to (60, 109)
Screenshot: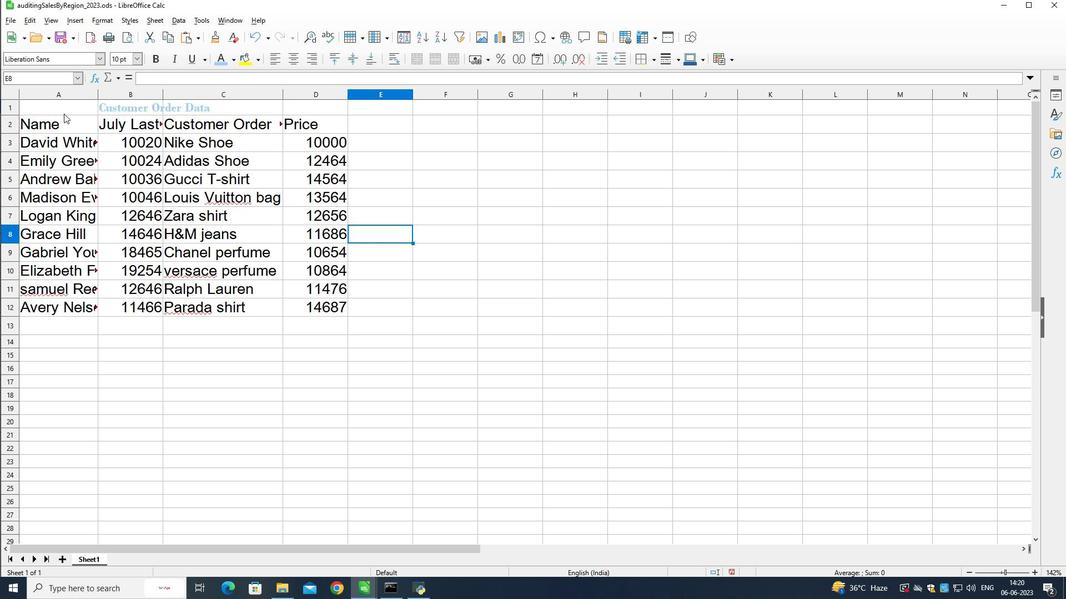 
Action: Mouse pressed left at (60, 109)
Screenshot: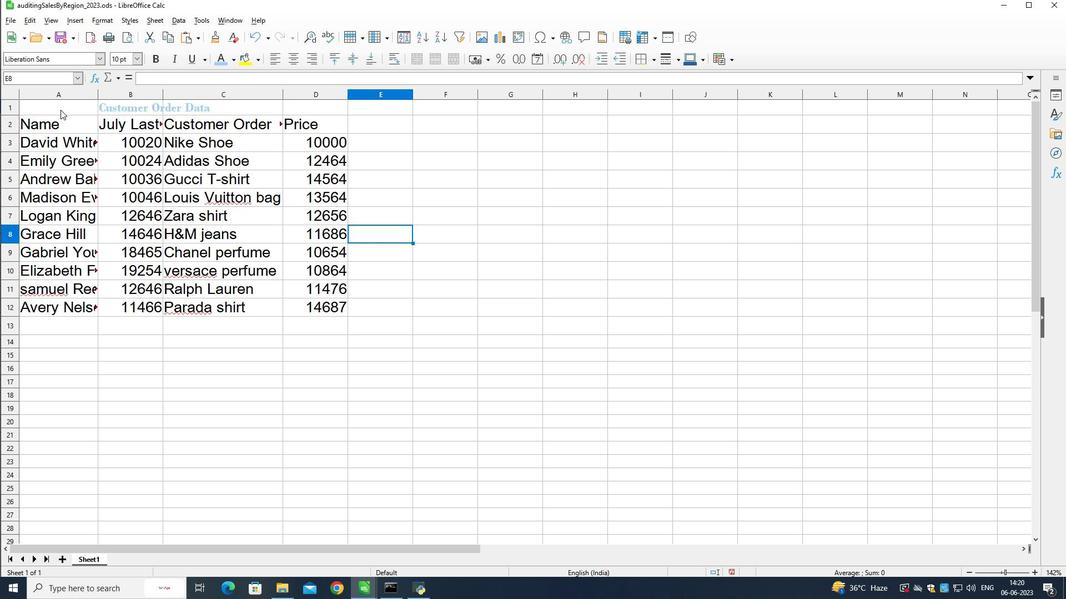 
Action: Mouse moved to (308, 61)
Screenshot: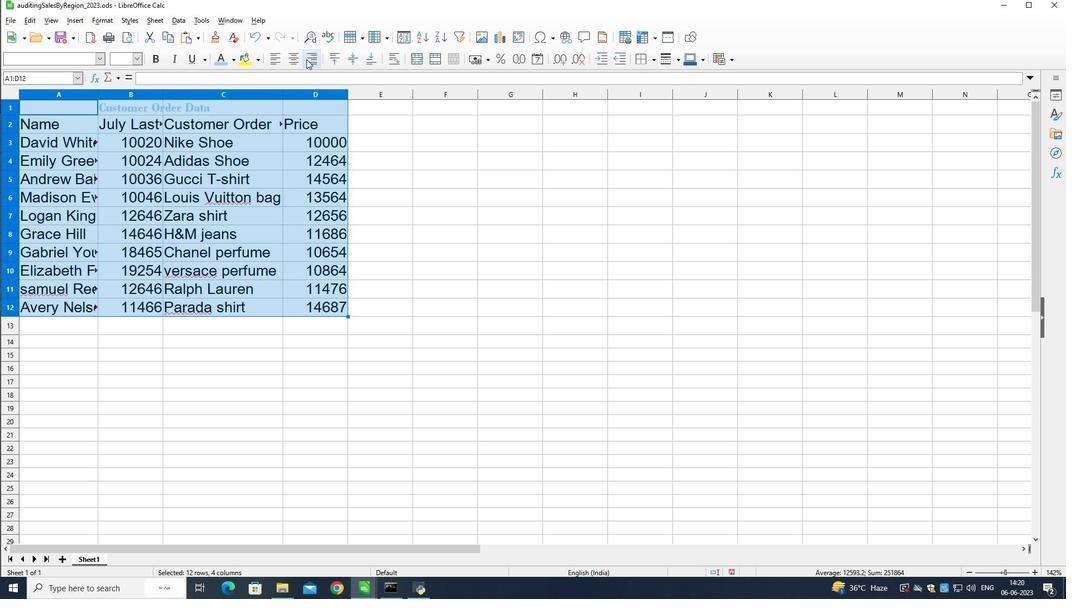 
Action: Mouse pressed left at (308, 61)
Screenshot: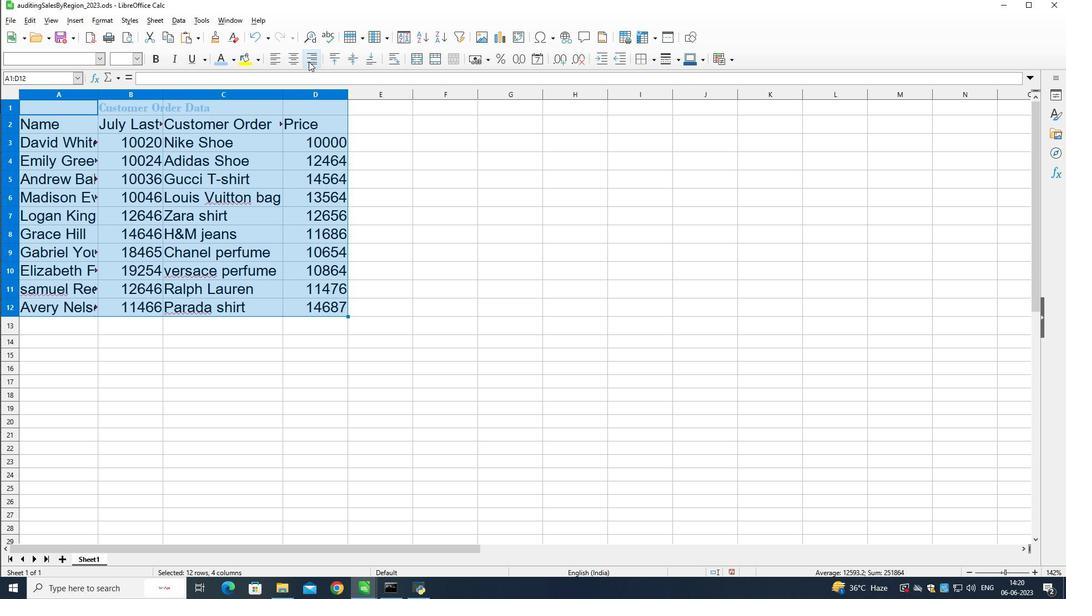 
Action: Mouse moved to (431, 232)
Screenshot: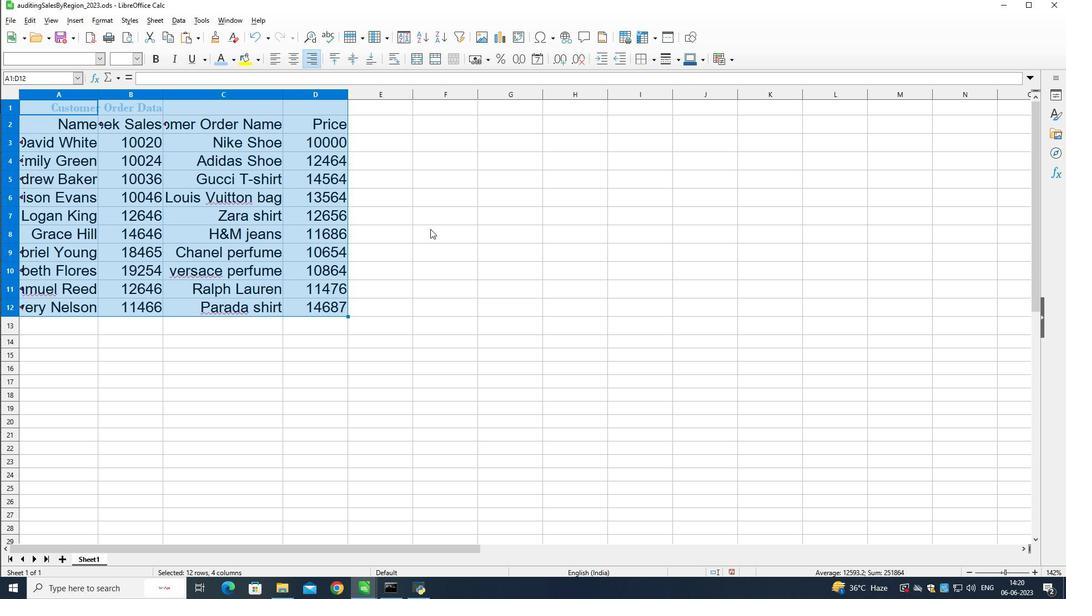 
Action: Mouse pressed left at (431, 232)
Screenshot: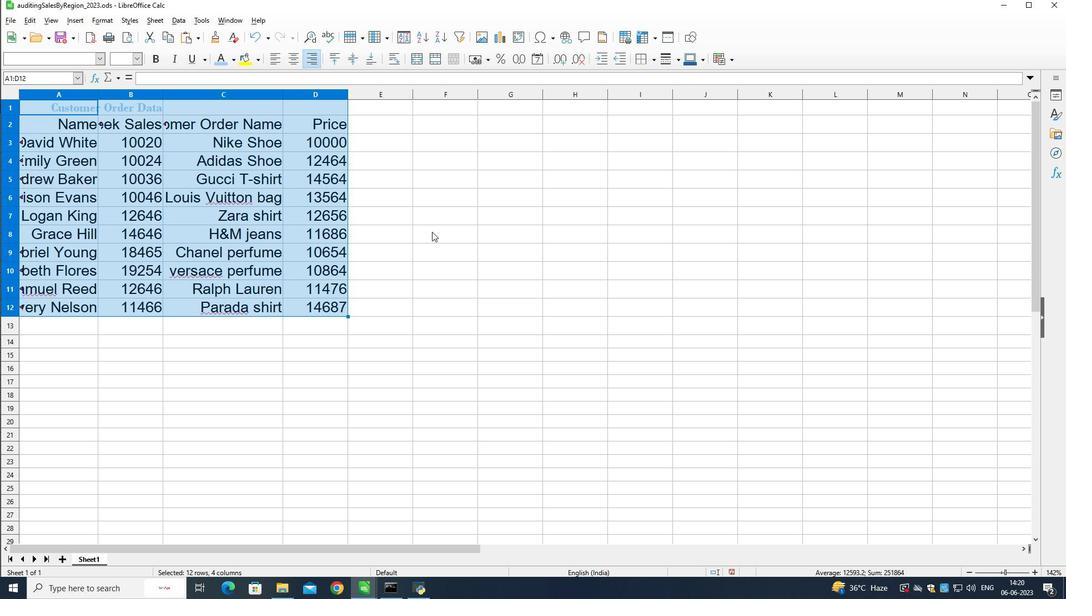 
Action: Mouse moved to (430, 233)
Screenshot: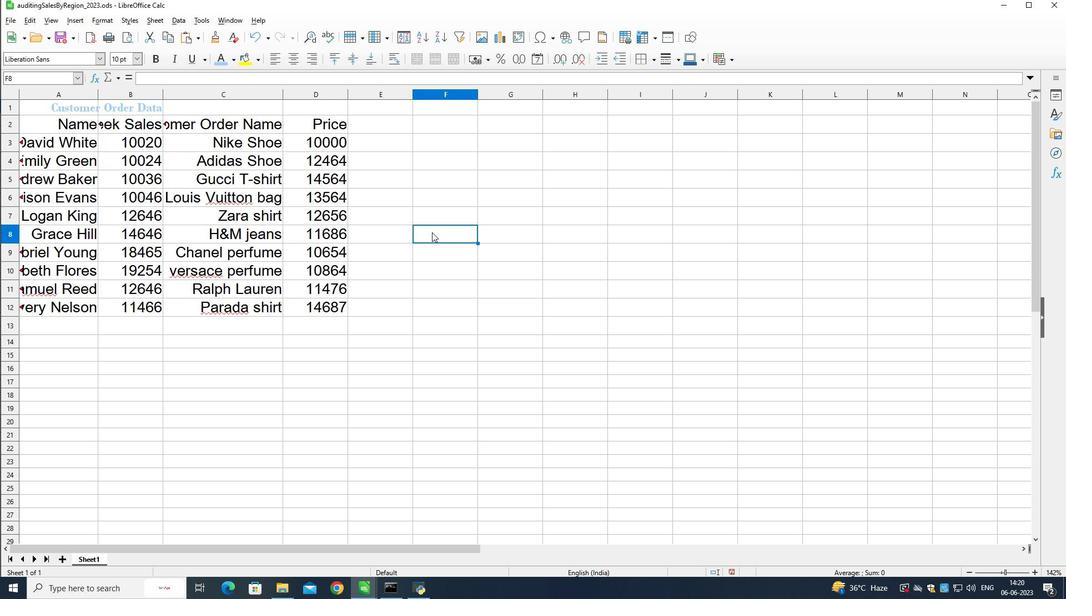 
